 Task: Find connections with filter location Cheraga with filter topic #lawstudentswith filter profile language English with filter current company TopHire.co with filter school Jamnalal Bajaj Institute of Management Studies (JBIMS) with filter industry Residential Building Construction with filter service category Editing with filter keywords title Quality Engineer
Action: Mouse moved to (527, 78)
Screenshot: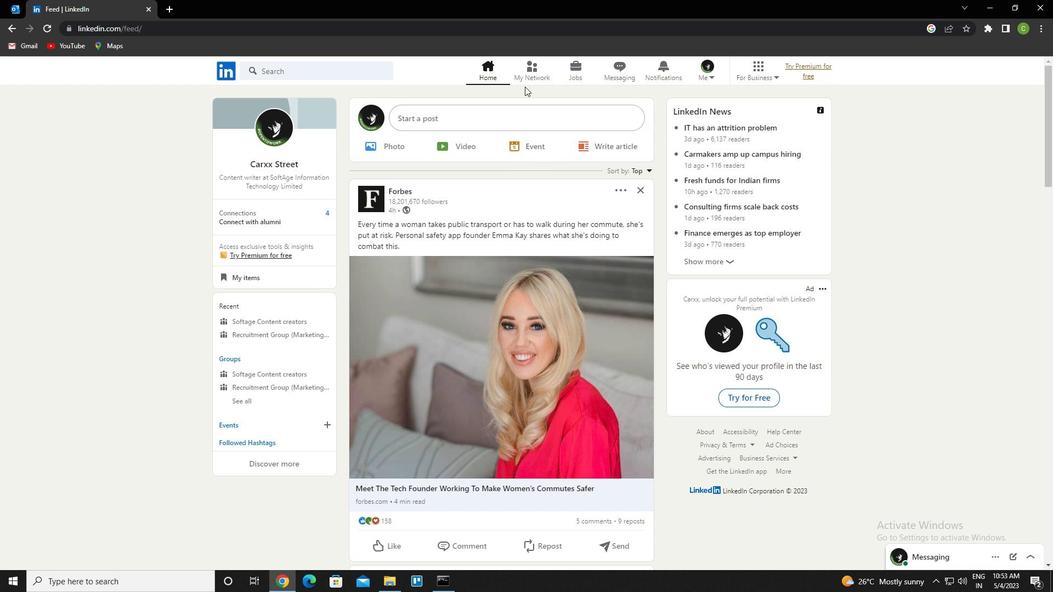 
Action: Mouse pressed left at (527, 78)
Screenshot: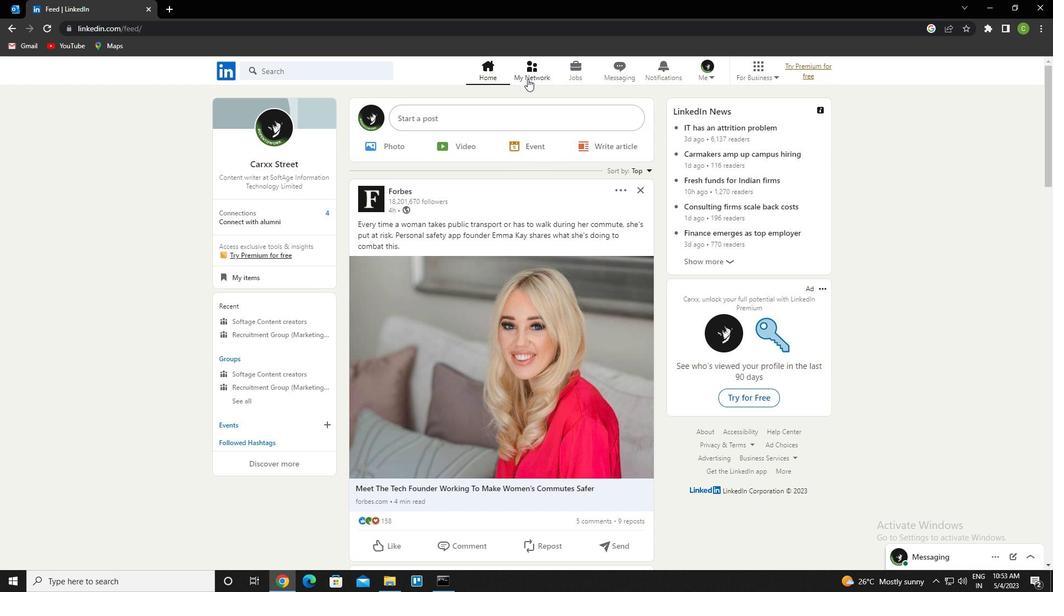 
Action: Mouse moved to (312, 139)
Screenshot: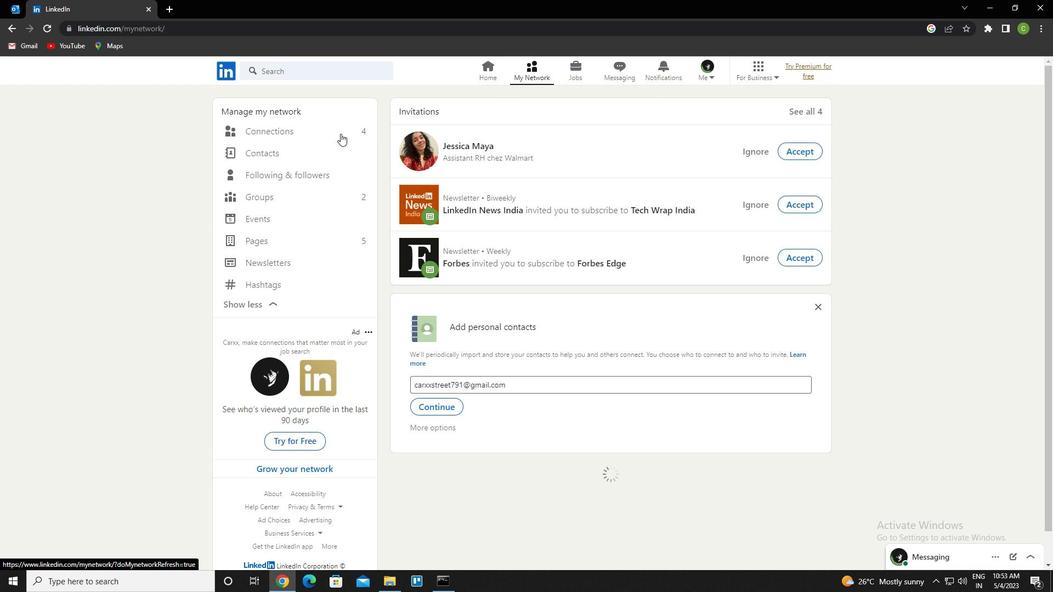 
Action: Mouse pressed left at (312, 139)
Screenshot: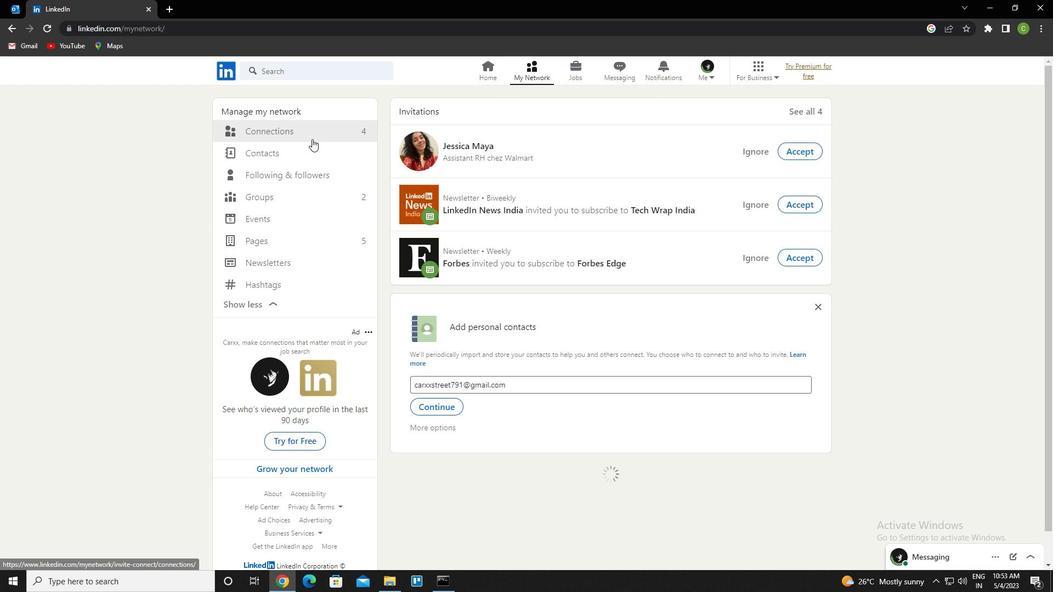 
Action: Mouse pressed left at (312, 139)
Screenshot: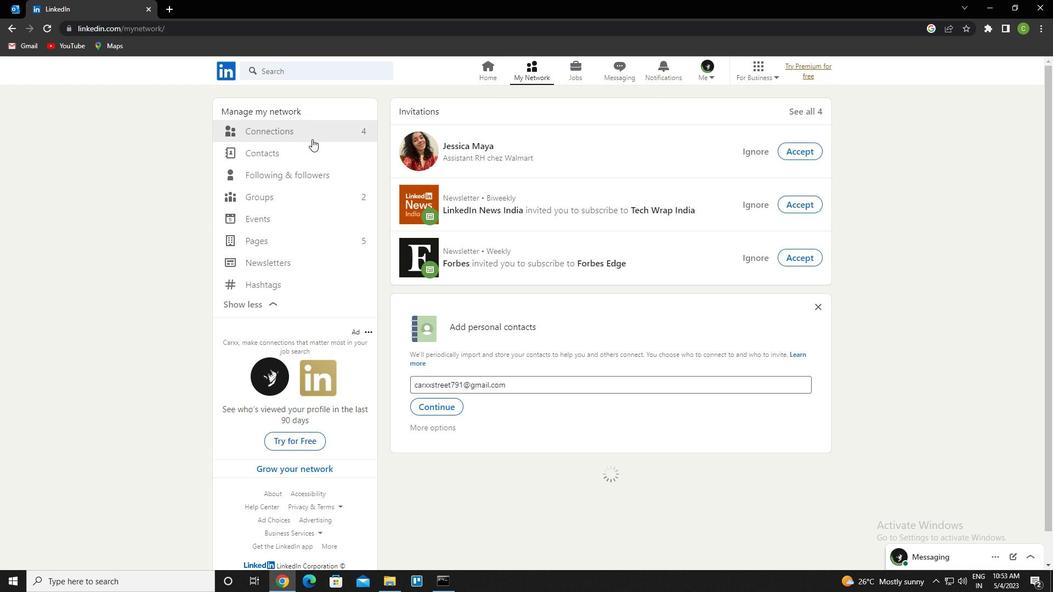 
Action: Mouse moved to (364, 129)
Screenshot: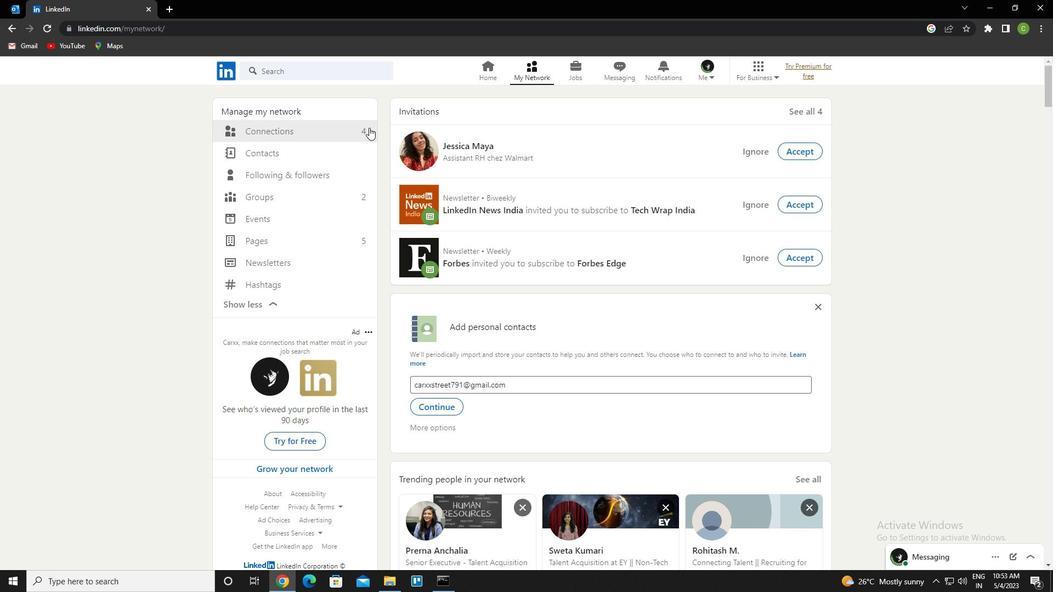 
Action: Mouse pressed left at (364, 129)
Screenshot: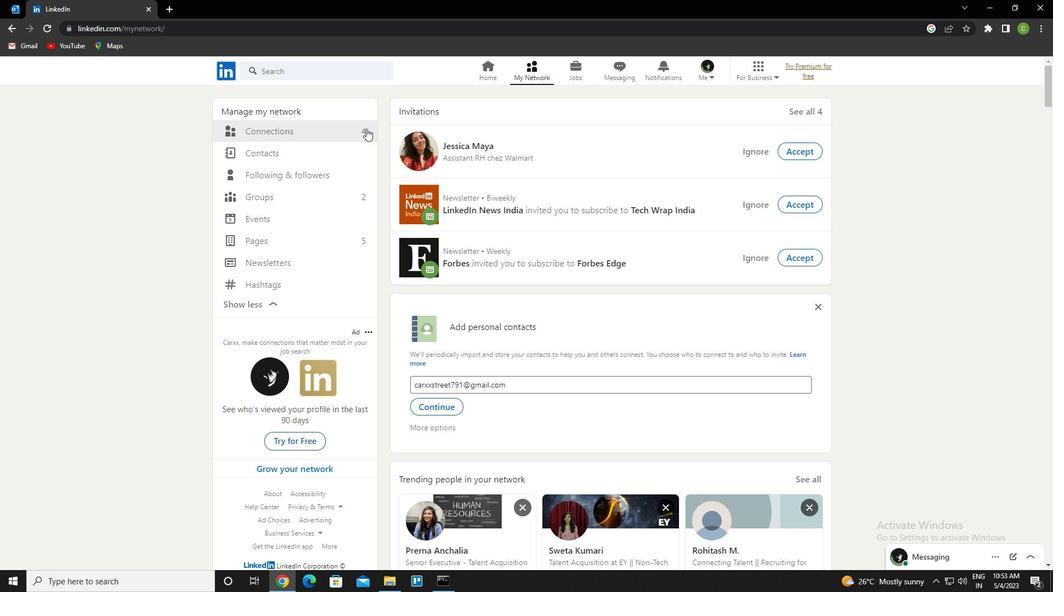 
Action: Mouse moved to (631, 134)
Screenshot: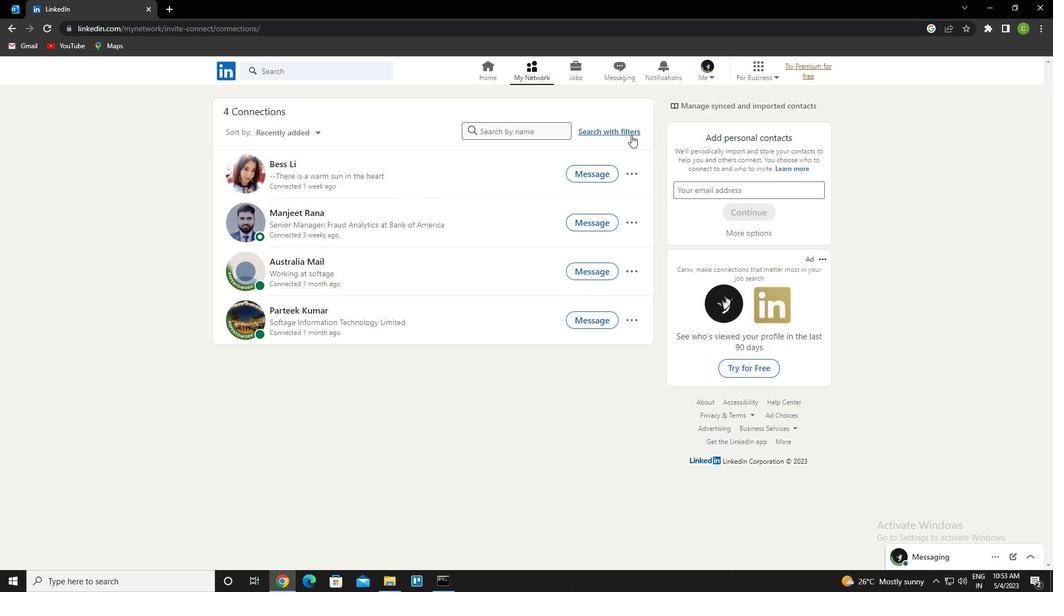 
Action: Mouse pressed left at (631, 134)
Screenshot: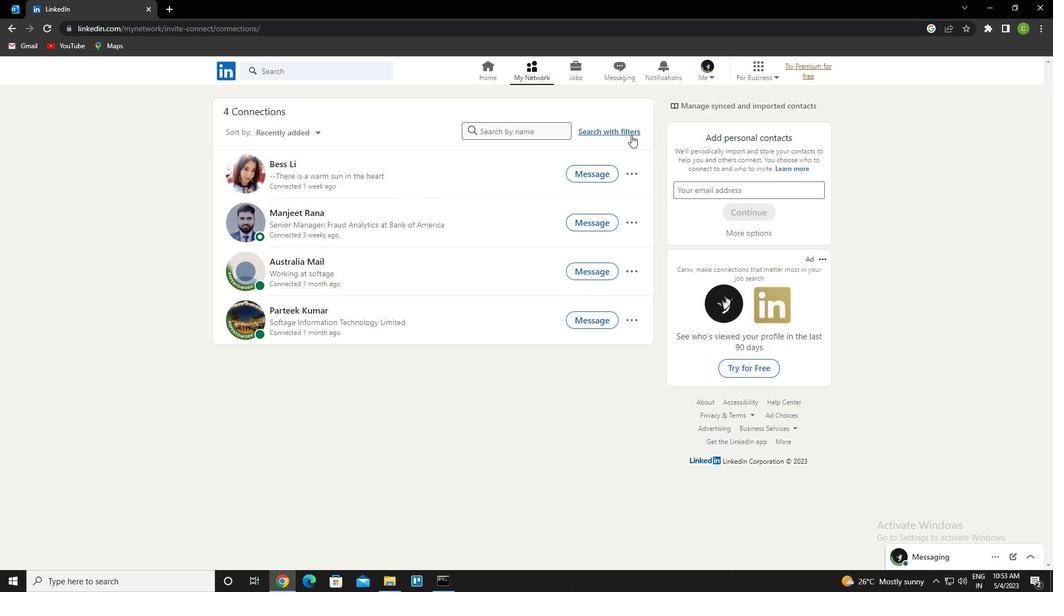 
Action: Mouse moved to (568, 103)
Screenshot: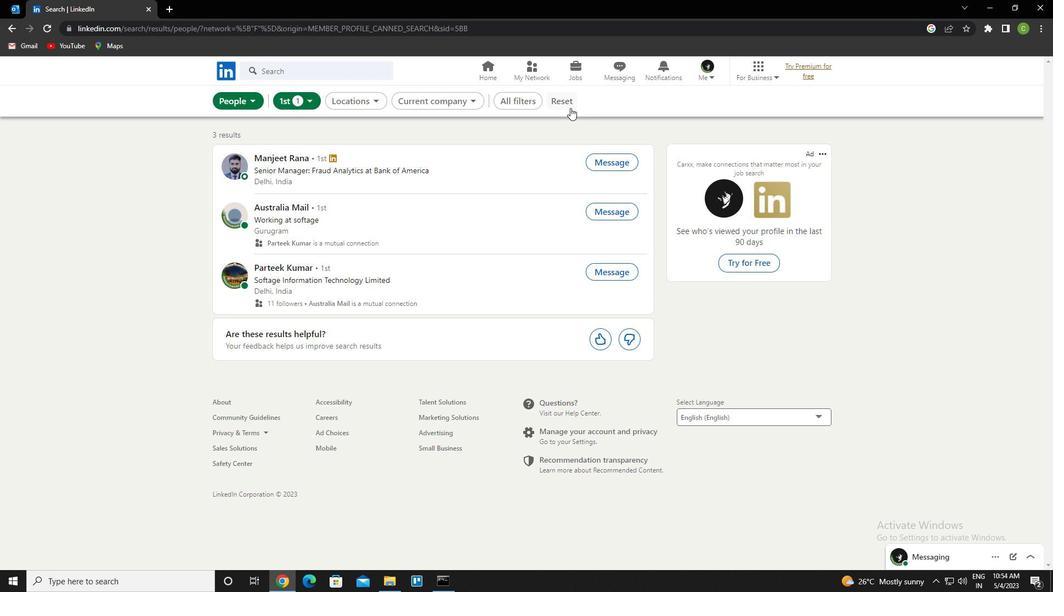 
Action: Mouse pressed left at (568, 103)
Screenshot: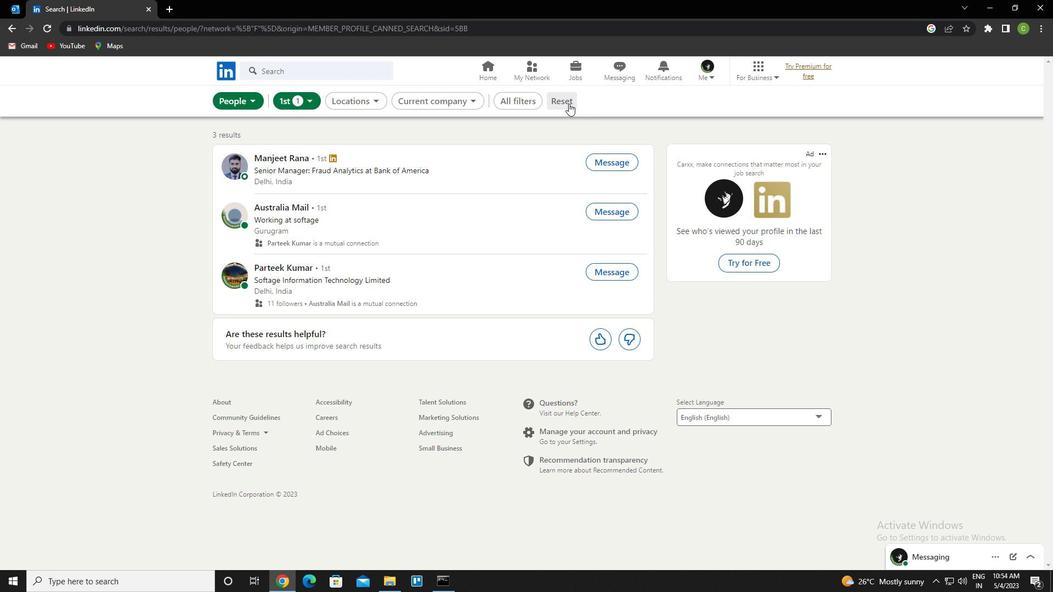 
Action: Mouse moved to (554, 103)
Screenshot: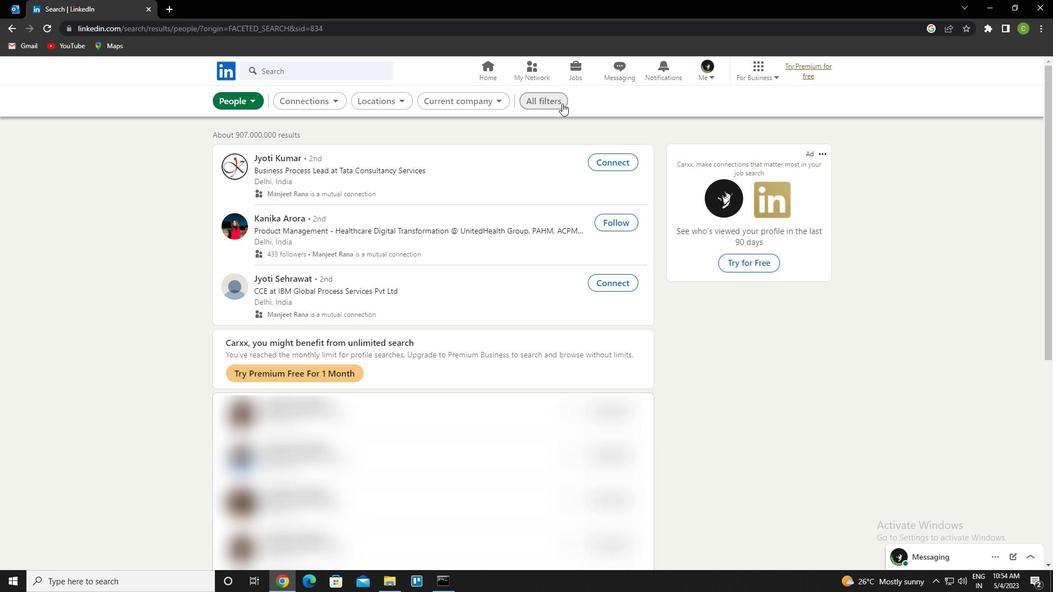 
Action: Mouse pressed left at (554, 103)
Screenshot: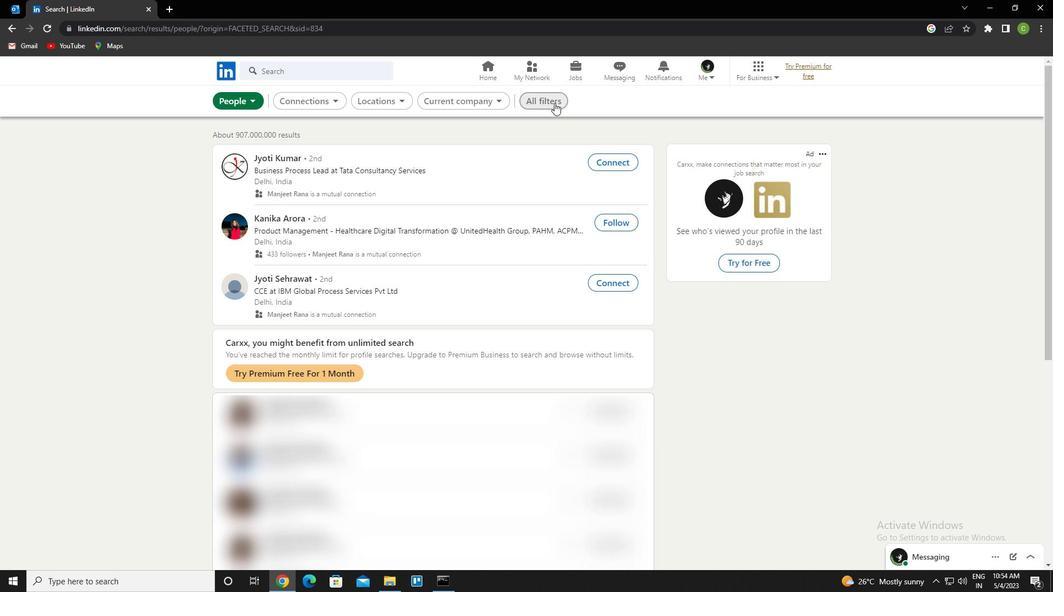 
Action: Mouse moved to (897, 298)
Screenshot: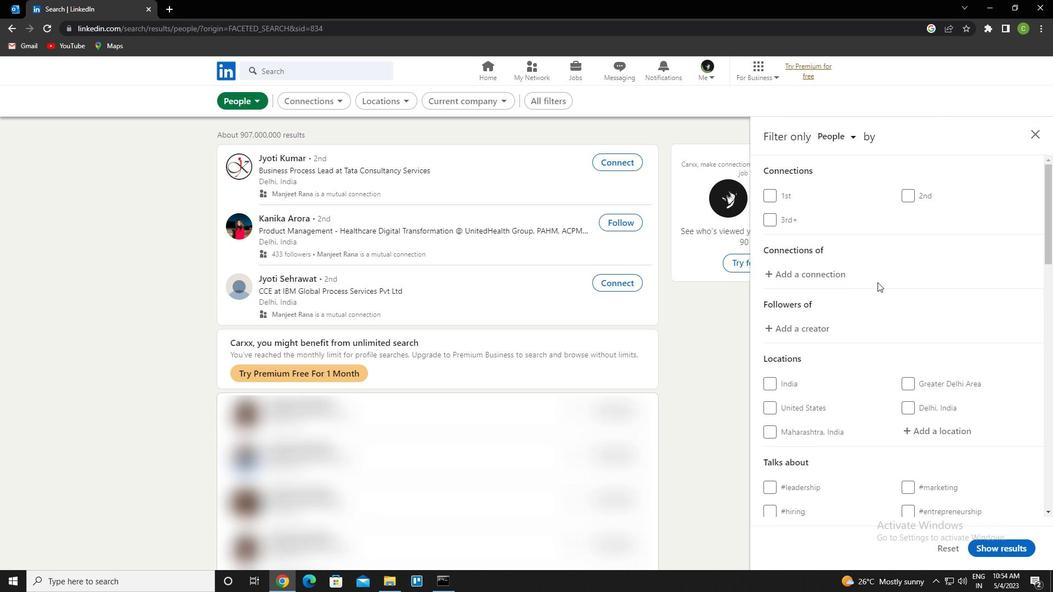 
Action: Mouse scrolled (897, 297) with delta (0, 0)
Screenshot: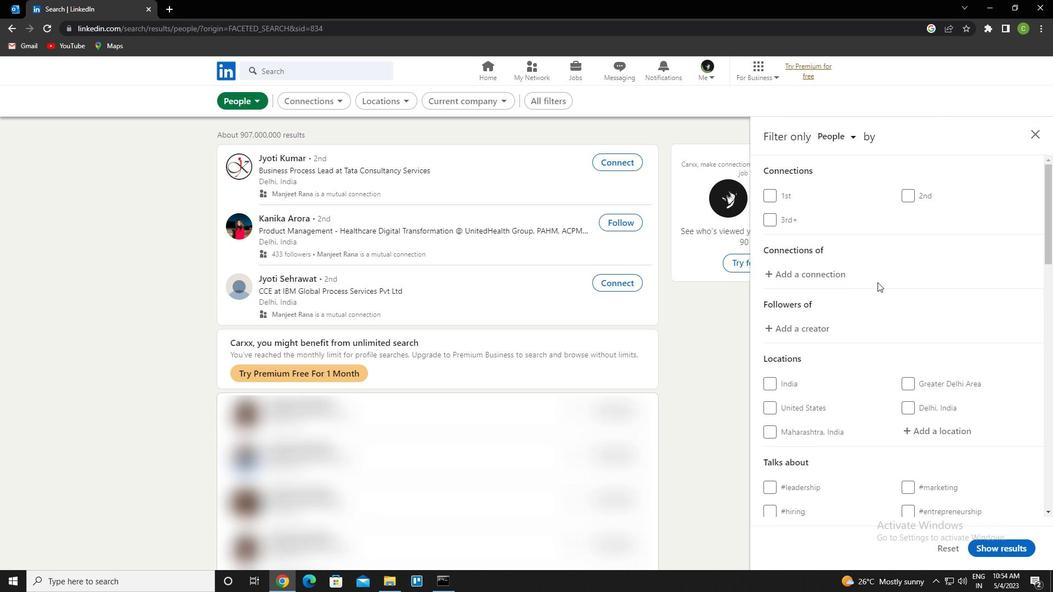 
Action: Mouse moved to (898, 298)
Screenshot: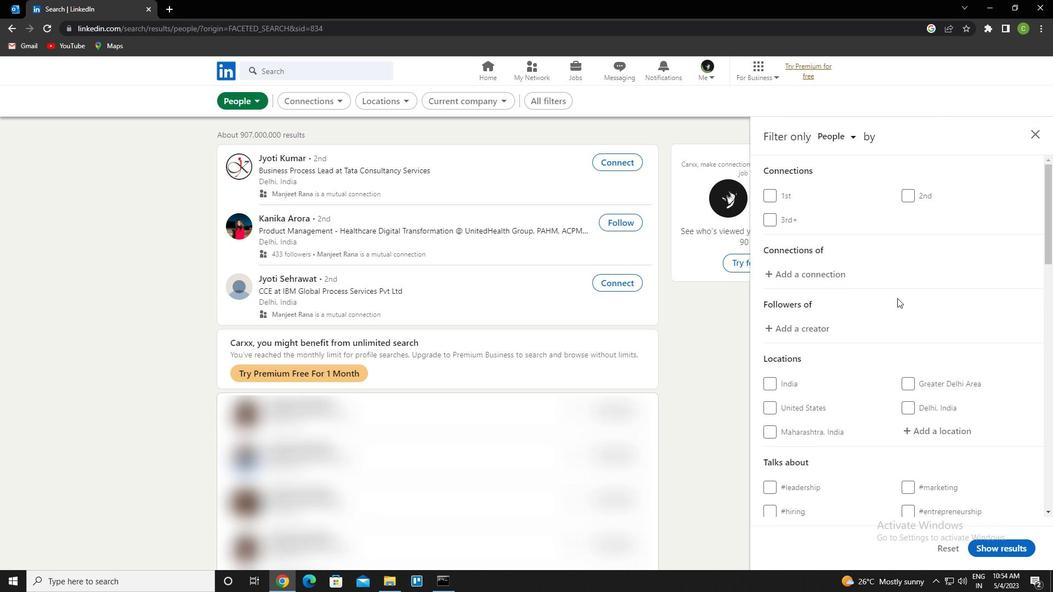 
Action: Mouse scrolled (898, 297) with delta (0, 0)
Screenshot: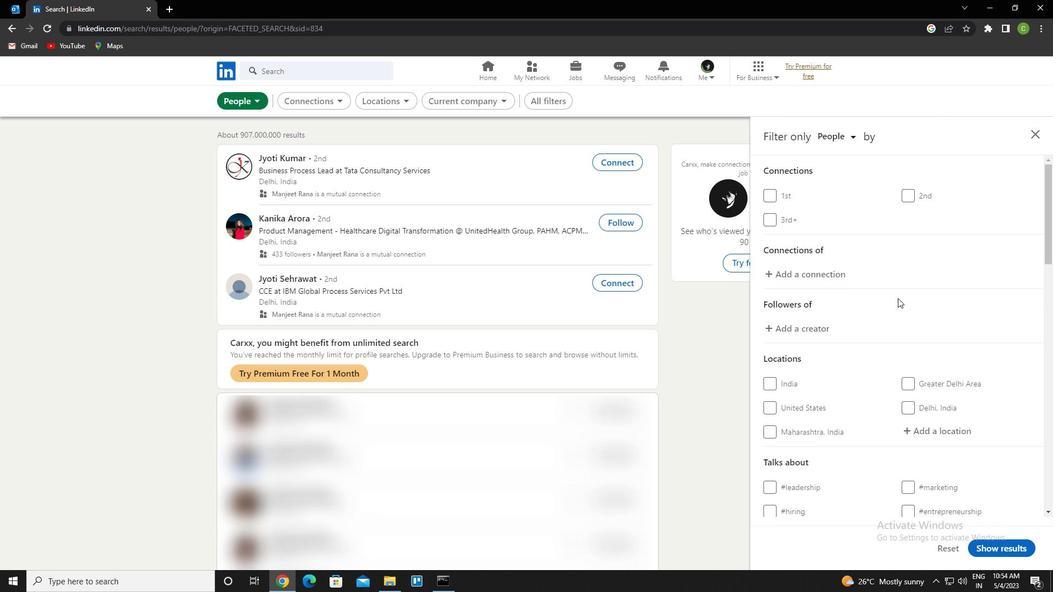 
Action: Mouse moved to (928, 320)
Screenshot: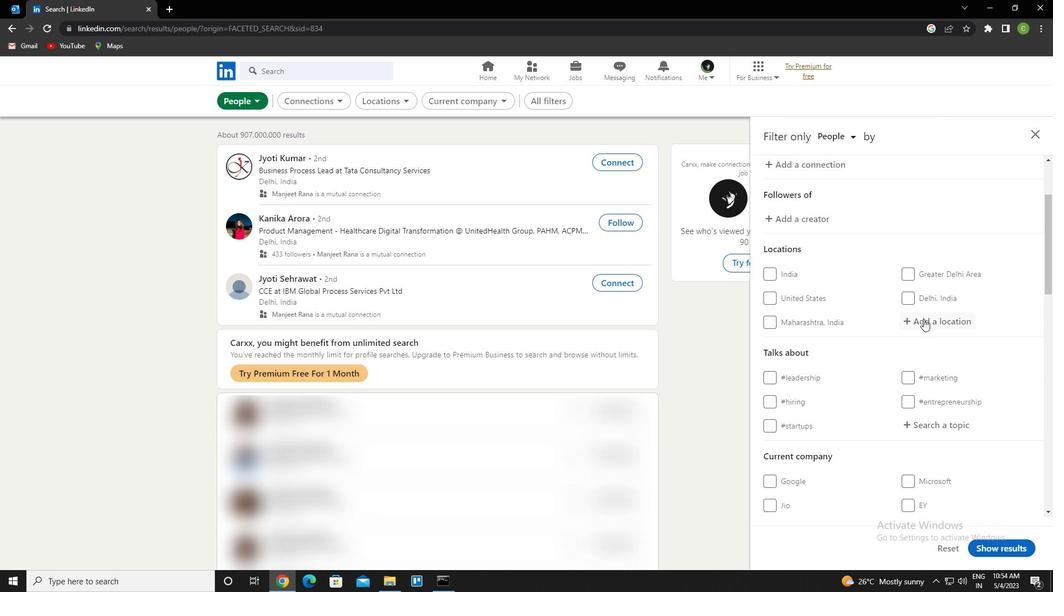 
Action: Mouse pressed left at (928, 320)
Screenshot: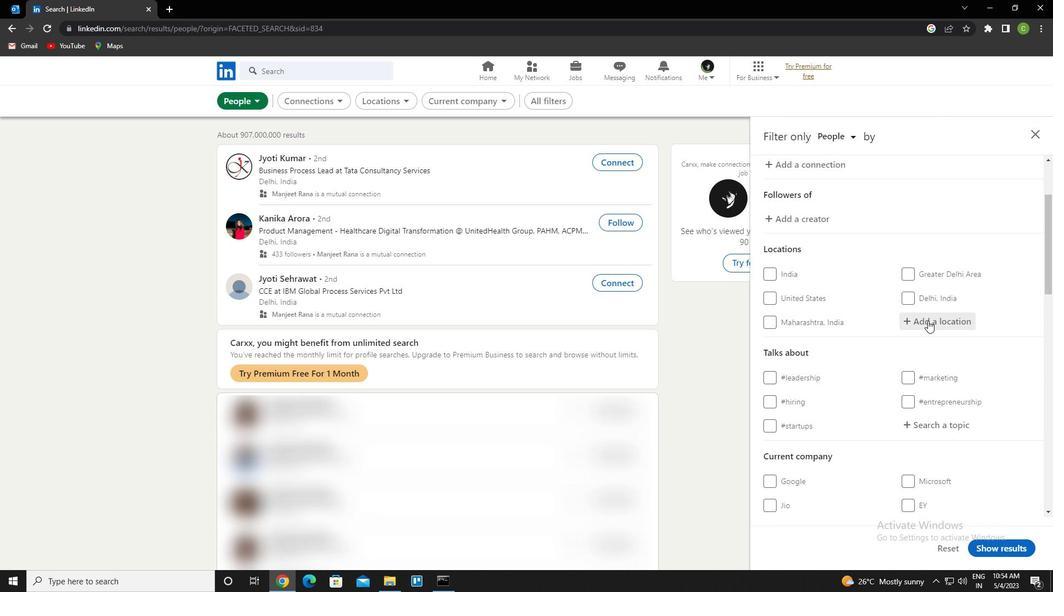 
Action: Mouse moved to (928, 320)
Screenshot: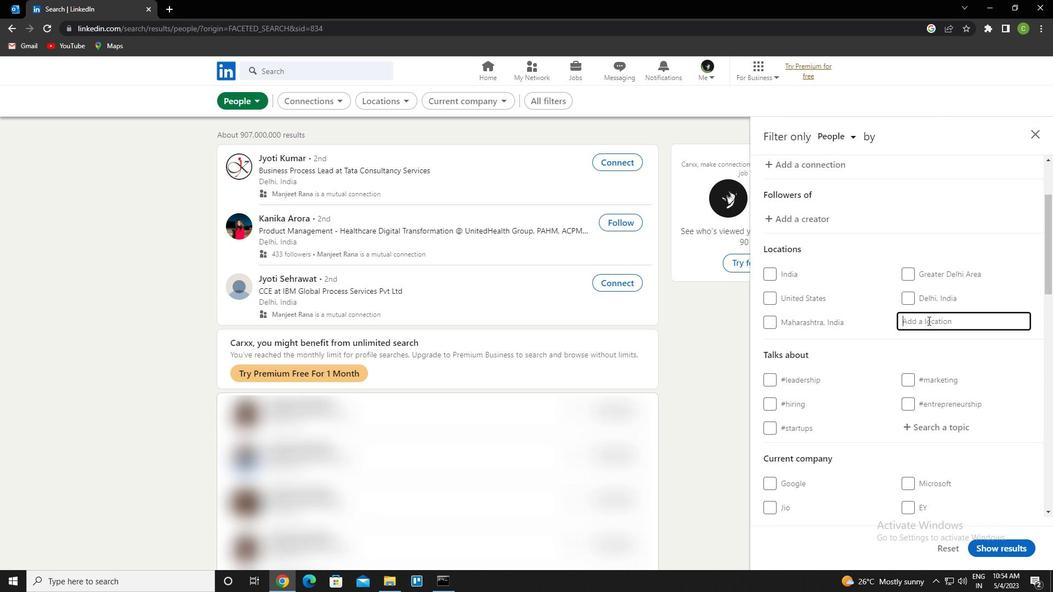 
Action: Key pressed <Key.caps_lock>c<Key.caps_lock>heraga<Key.down><Key.enter>
Screenshot: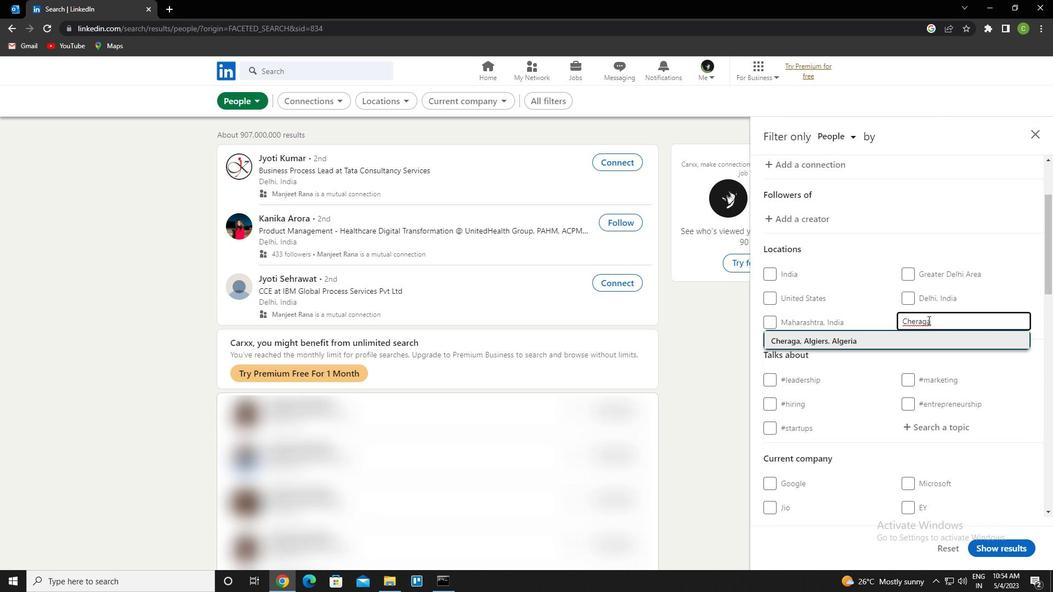 
Action: Mouse scrolled (928, 319) with delta (0, 0)
Screenshot: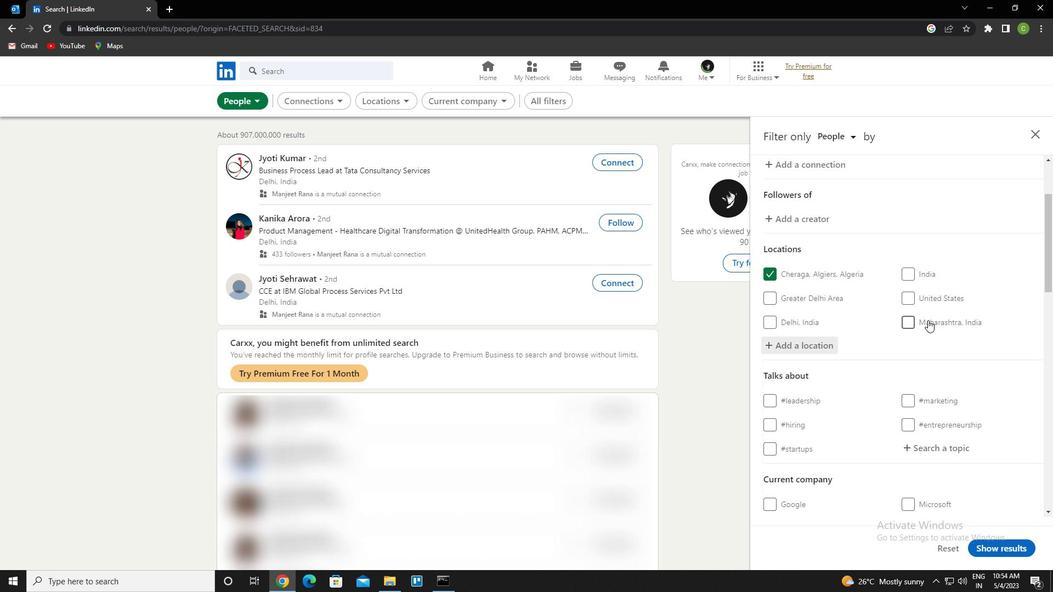 
Action: Mouse moved to (934, 388)
Screenshot: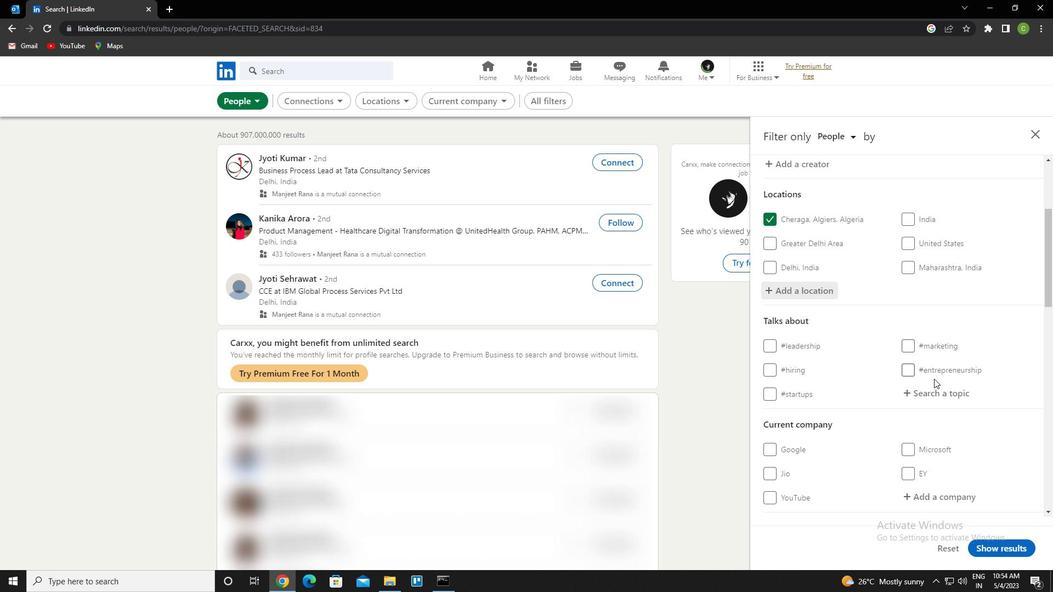 
Action: Mouse pressed left at (934, 388)
Screenshot: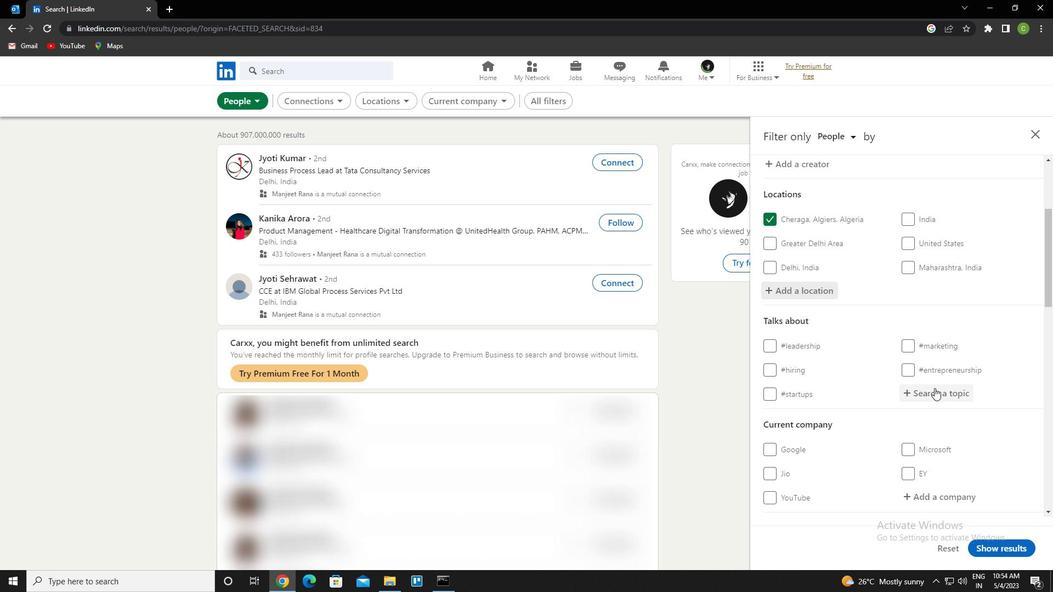 
Action: Key pressed lawstudem<Key.backspace>nts<Key.down><Key.enter>
Screenshot: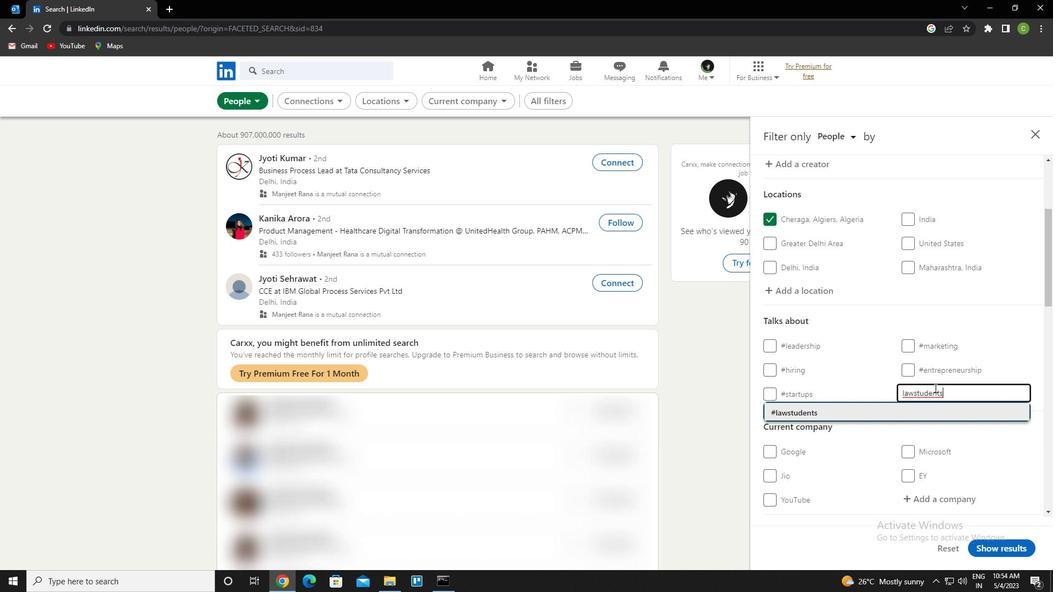 
Action: Mouse scrolled (934, 387) with delta (0, 0)
Screenshot: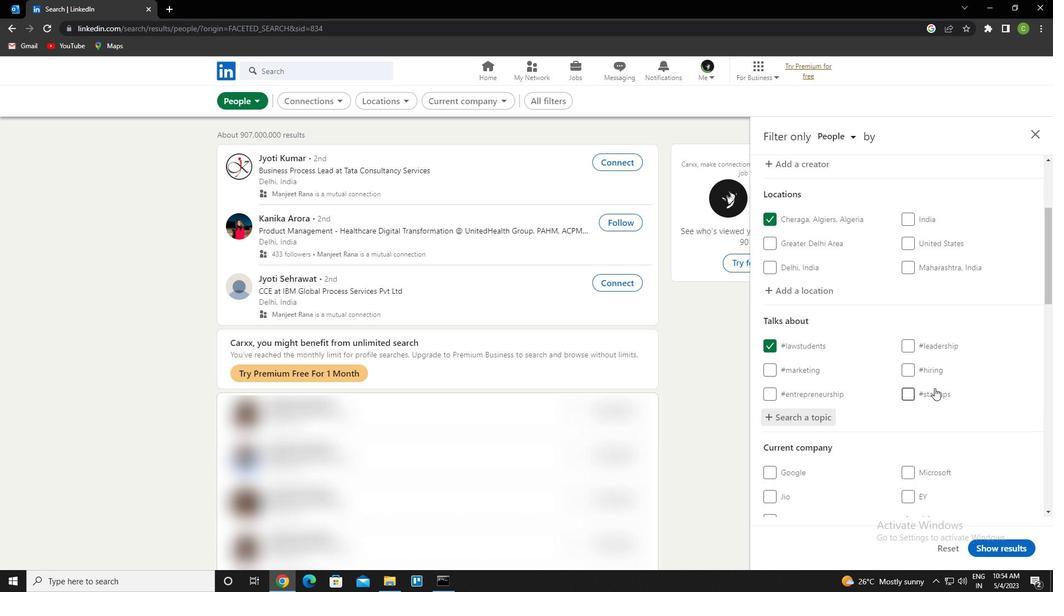 
Action: Mouse scrolled (934, 387) with delta (0, 0)
Screenshot: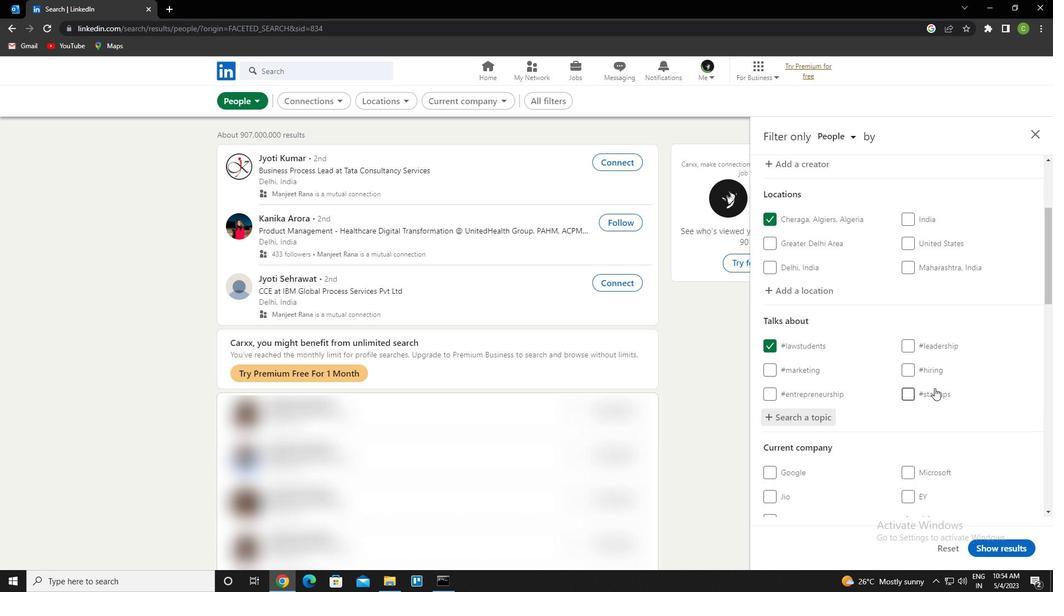 
Action: Mouse scrolled (934, 387) with delta (0, 0)
Screenshot: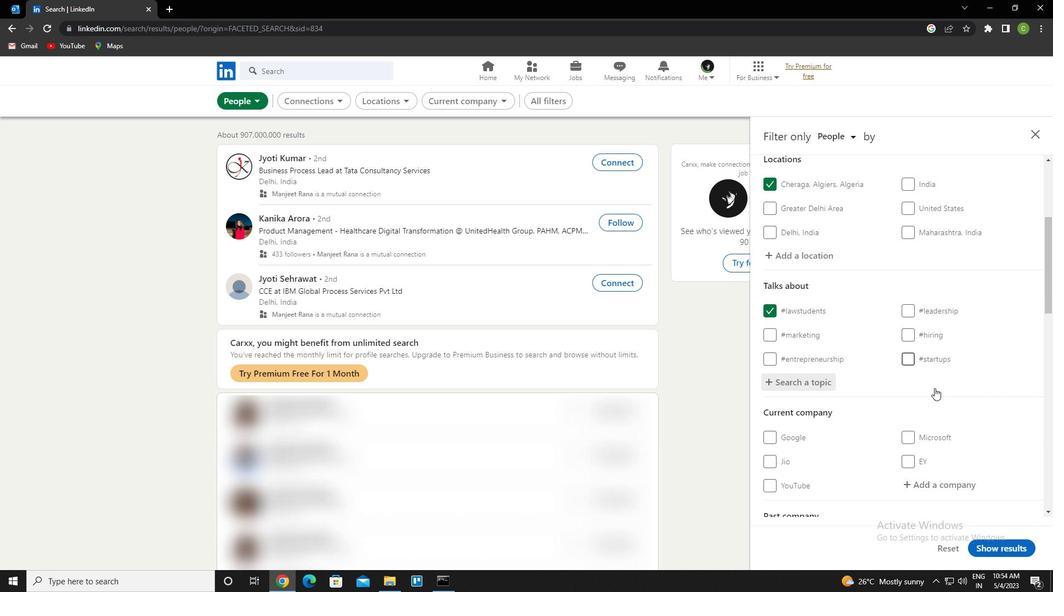 
Action: Mouse scrolled (934, 387) with delta (0, 0)
Screenshot: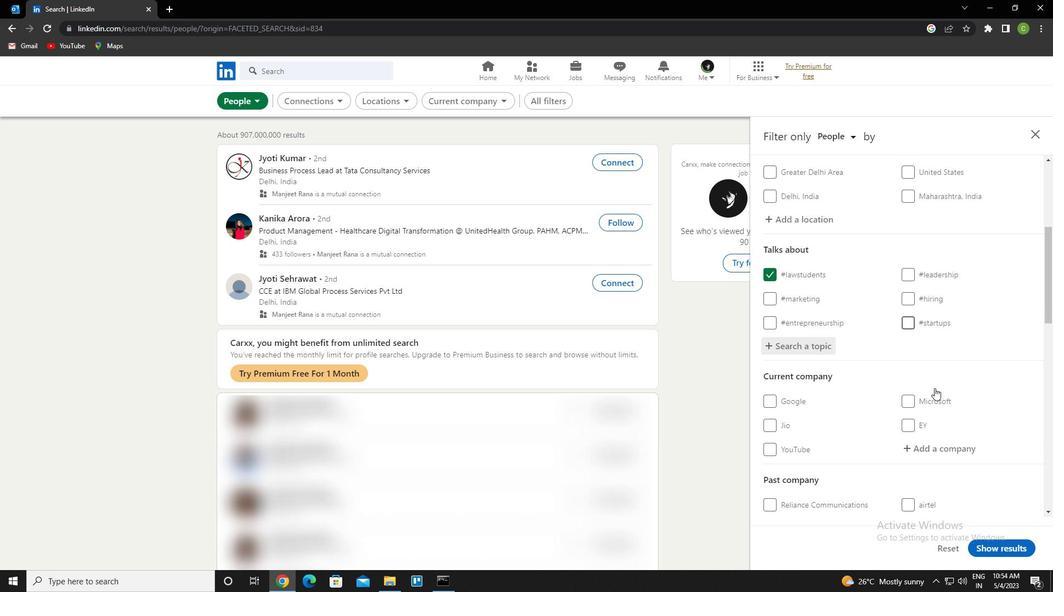 
Action: Mouse moved to (905, 331)
Screenshot: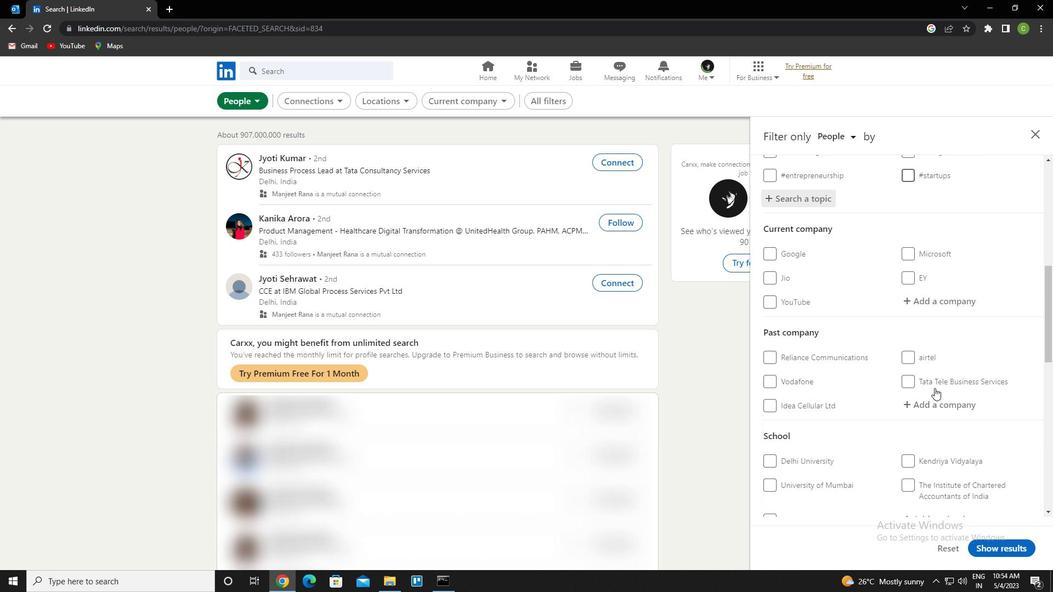 
Action: Mouse scrolled (905, 331) with delta (0, 0)
Screenshot: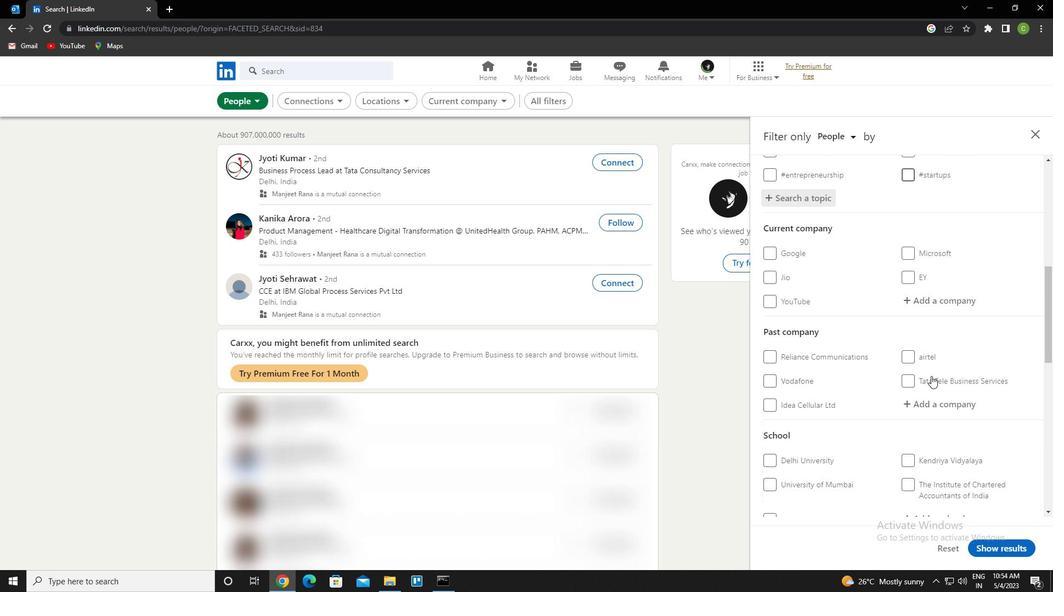 
Action: Mouse scrolled (905, 331) with delta (0, 0)
Screenshot: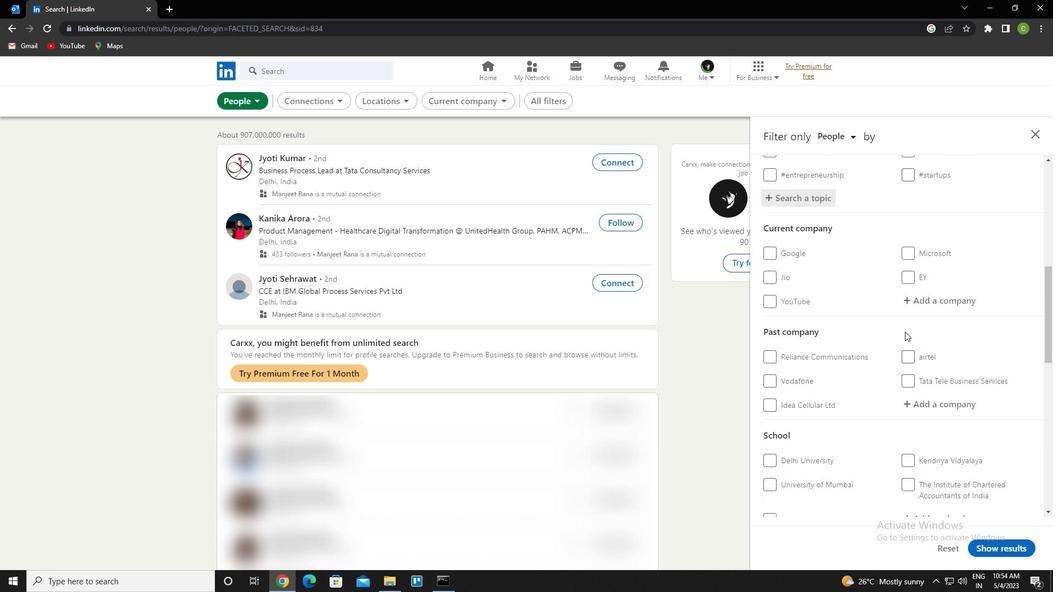 
Action: Mouse scrolled (905, 331) with delta (0, 0)
Screenshot: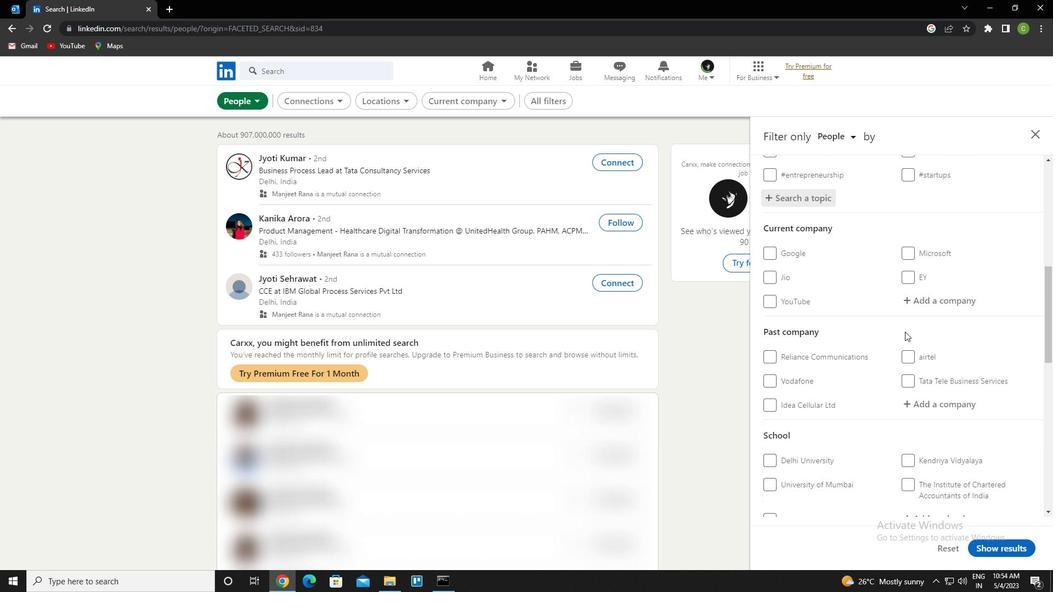 
Action: Mouse scrolled (905, 331) with delta (0, 0)
Screenshot: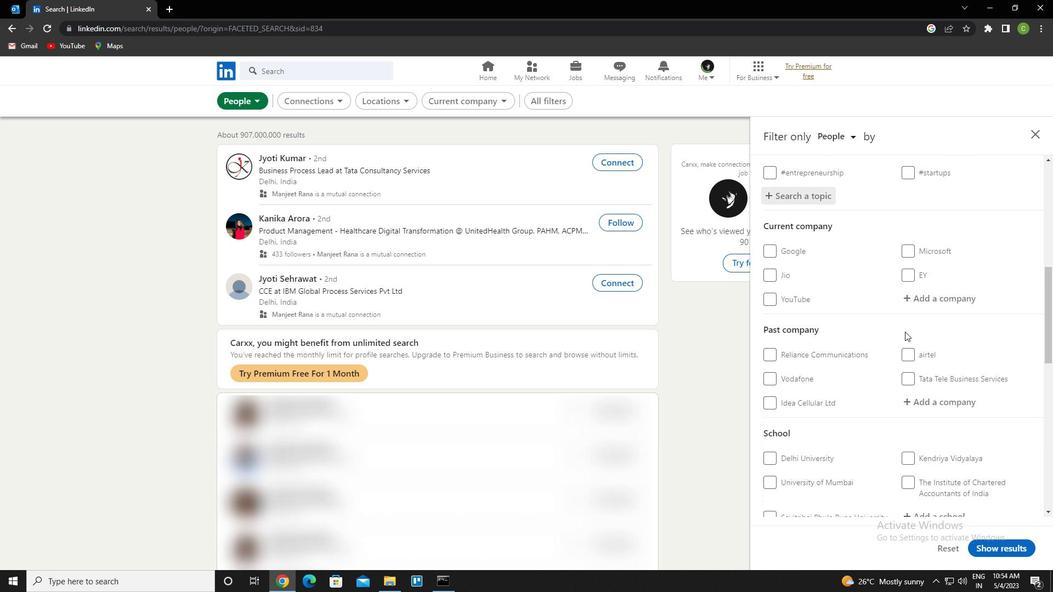
Action: Mouse scrolled (905, 331) with delta (0, 0)
Screenshot: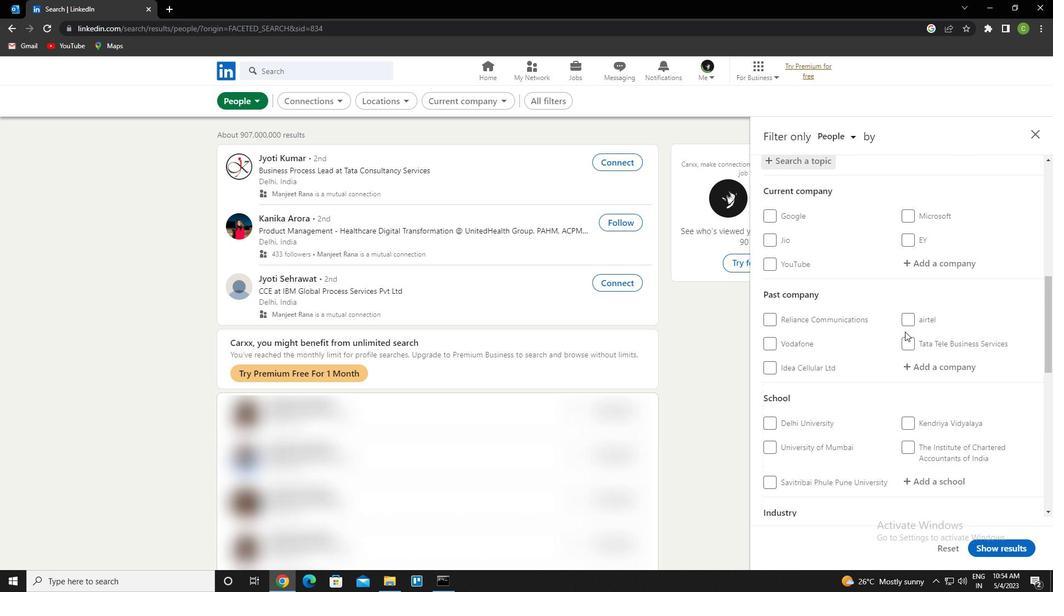 
Action: Mouse scrolled (905, 331) with delta (0, 0)
Screenshot: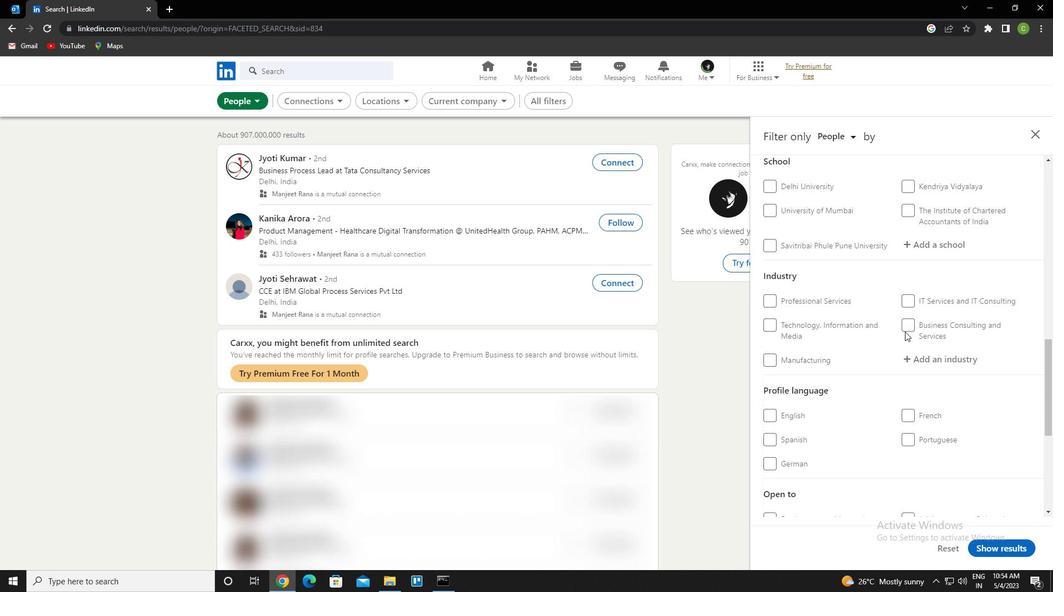 
Action: Mouse moved to (772, 364)
Screenshot: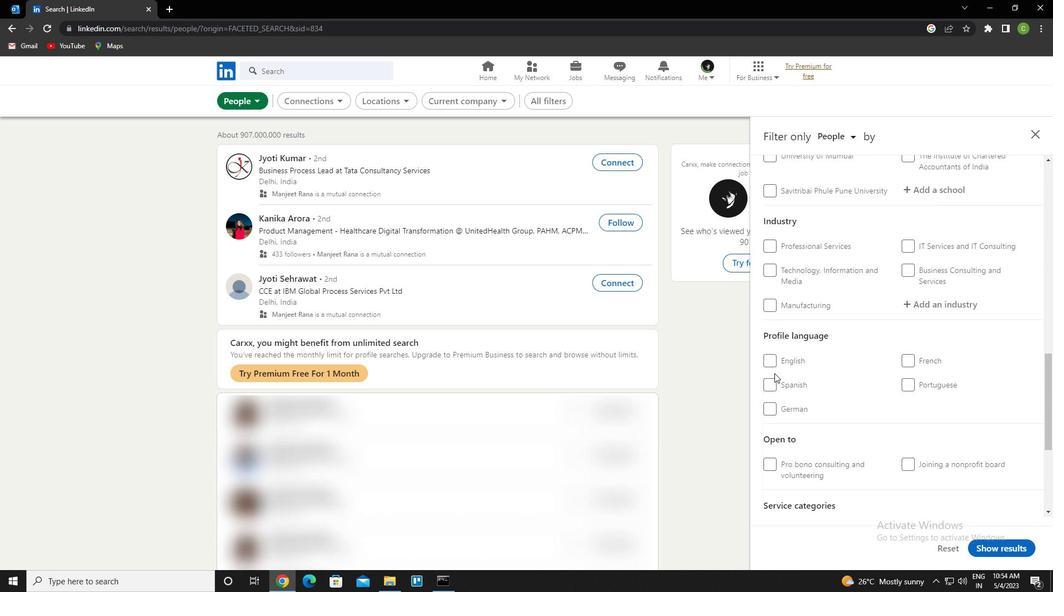 
Action: Mouse pressed left at (772, 364)
Screenshot: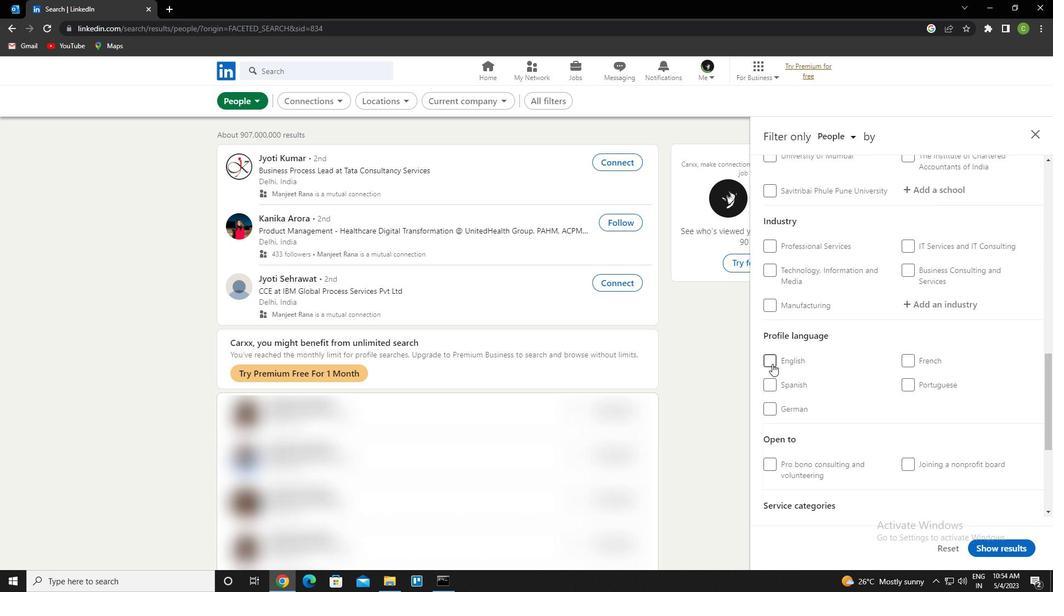 
Action: Mouse moved to (883, 381)
Screenshot: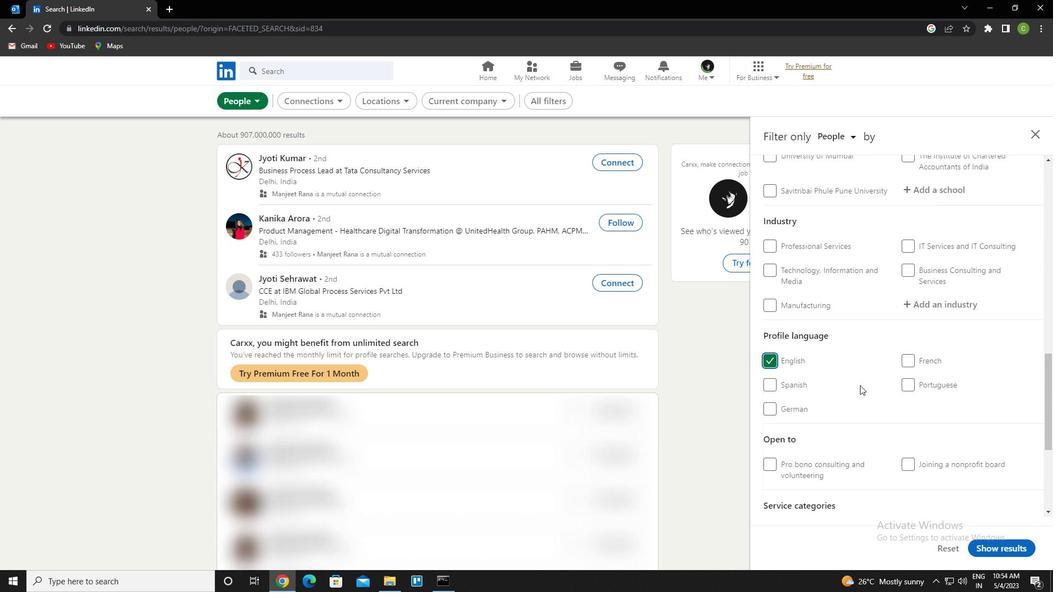 
Action: Mouse scrolled (883, 382) with delta (0, 0)
Screenshot: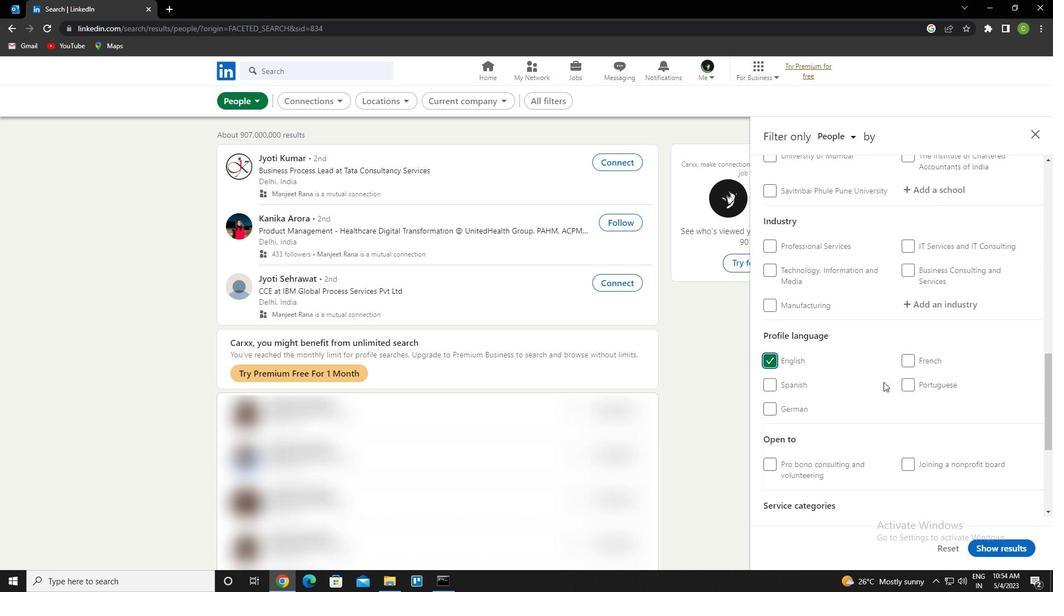 
Action: Mouse scrolled (883, 382) with delta (0, 0)
Screenshot: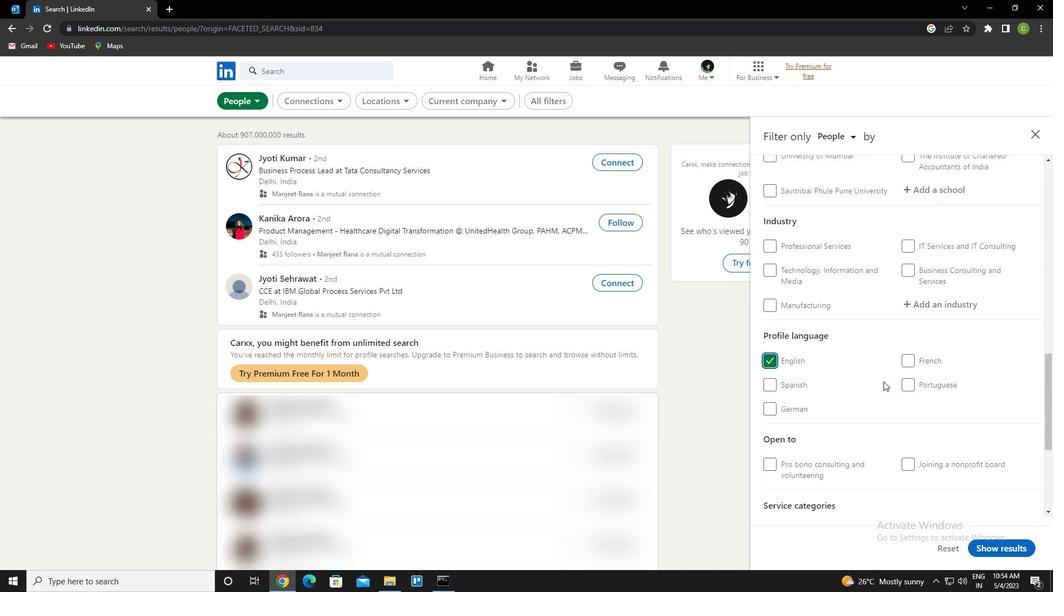 
Action: Mouse scrolled (883, 382) with delta (0, 0)
Screenshot: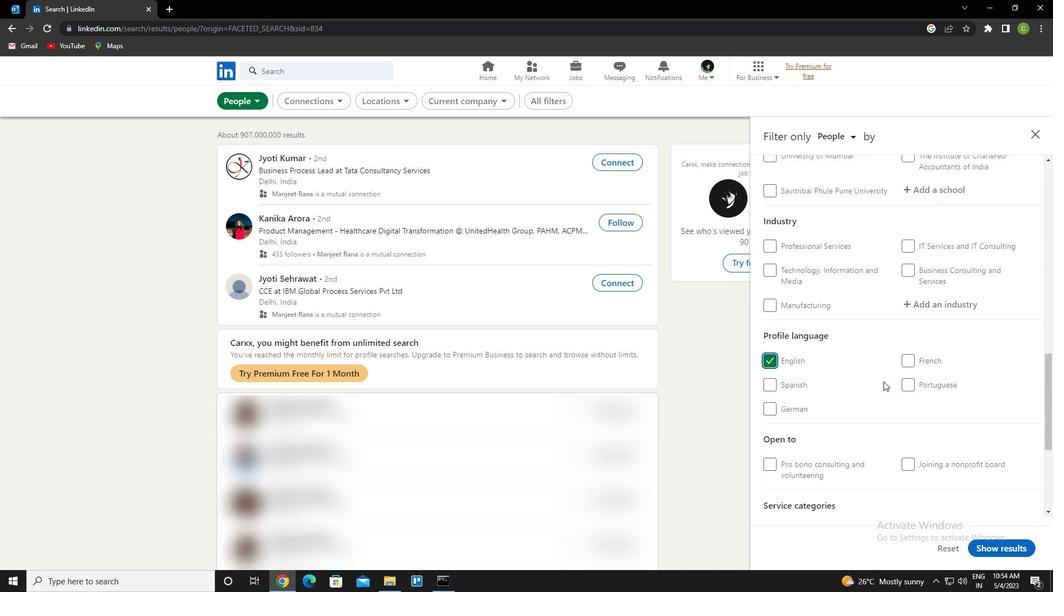 
Action: Mouse scrolled (883, 382) with delta (0, 0)
Screenshot: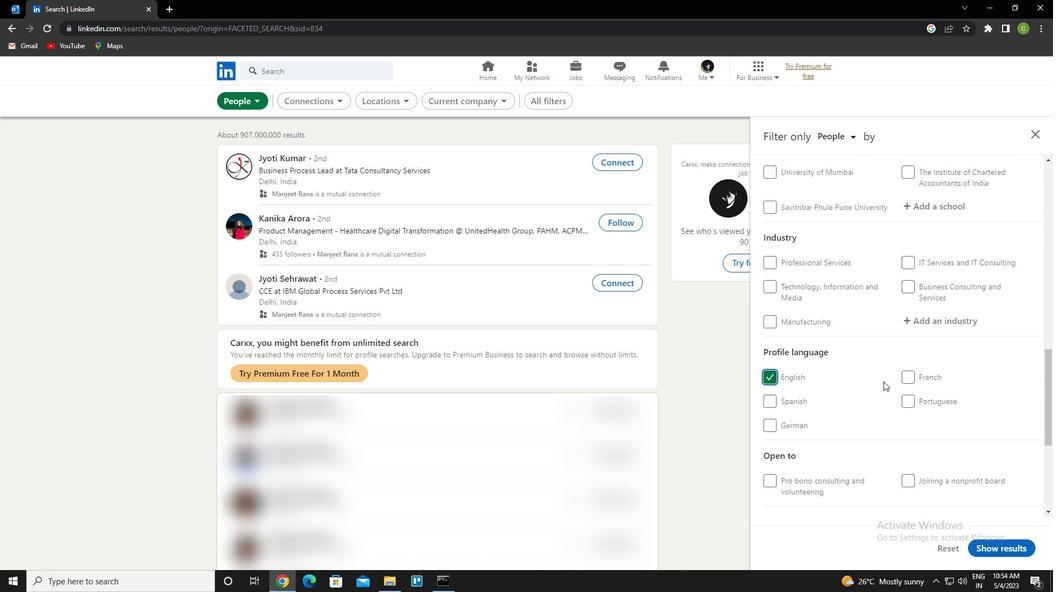 
Action: Mouse moved to (884, 381)
Screenshot: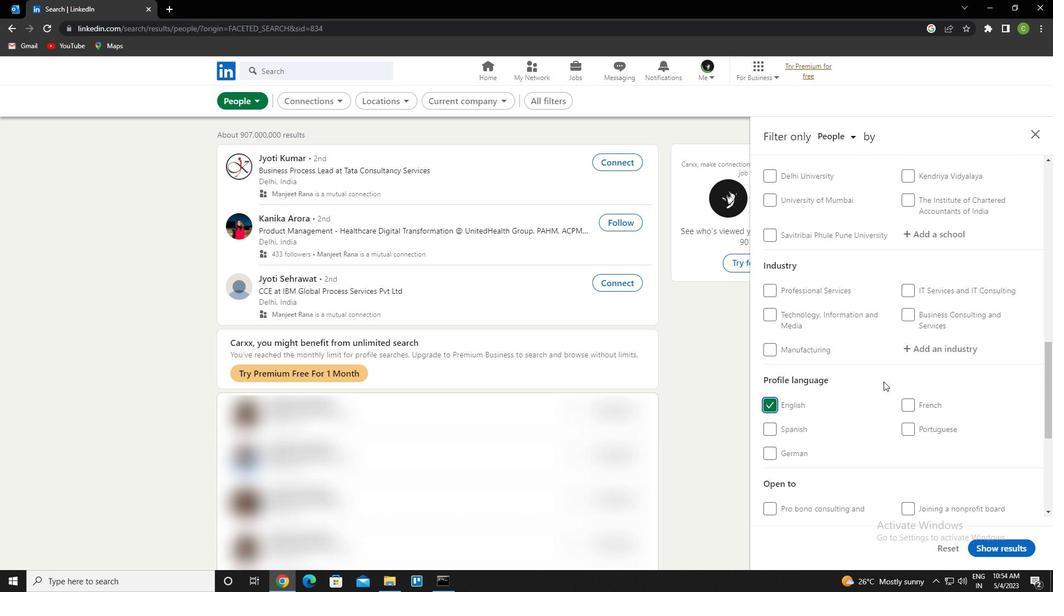 
Action: Mouse scrolled (884, 381) with delta (0, 0)
Screenshot: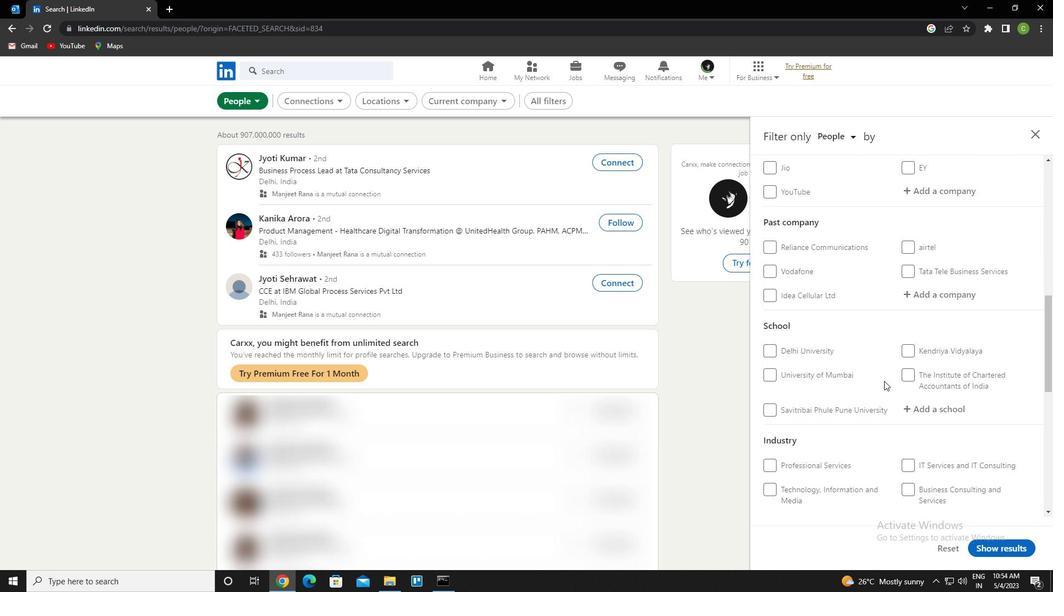 
Action: Mouse scrolled (884, 381) with delta (0, 0)
Screenshot: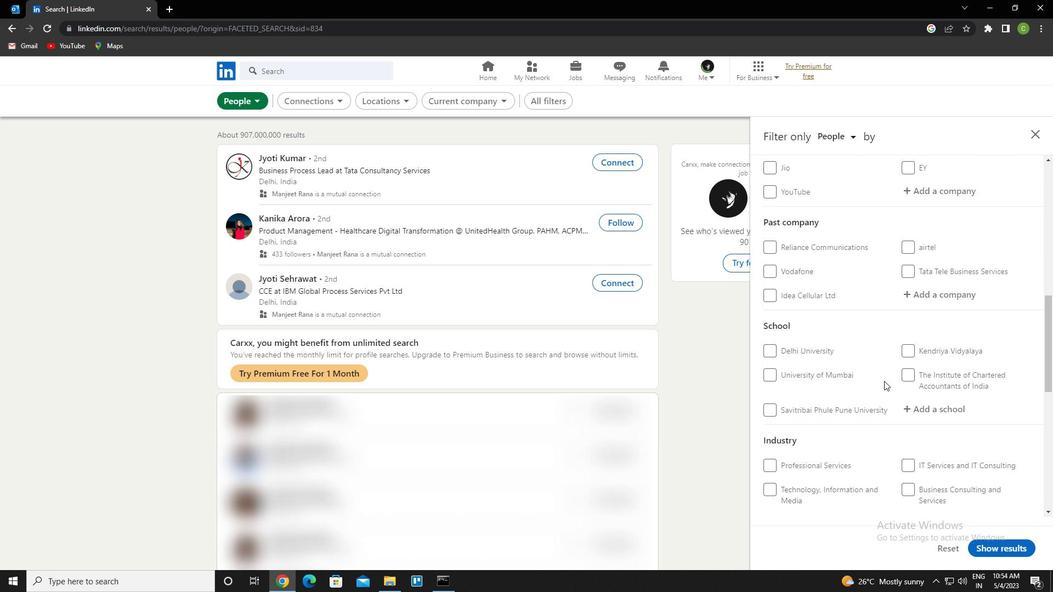 
Action: Mouse moved to (936, 304)
Screenshot: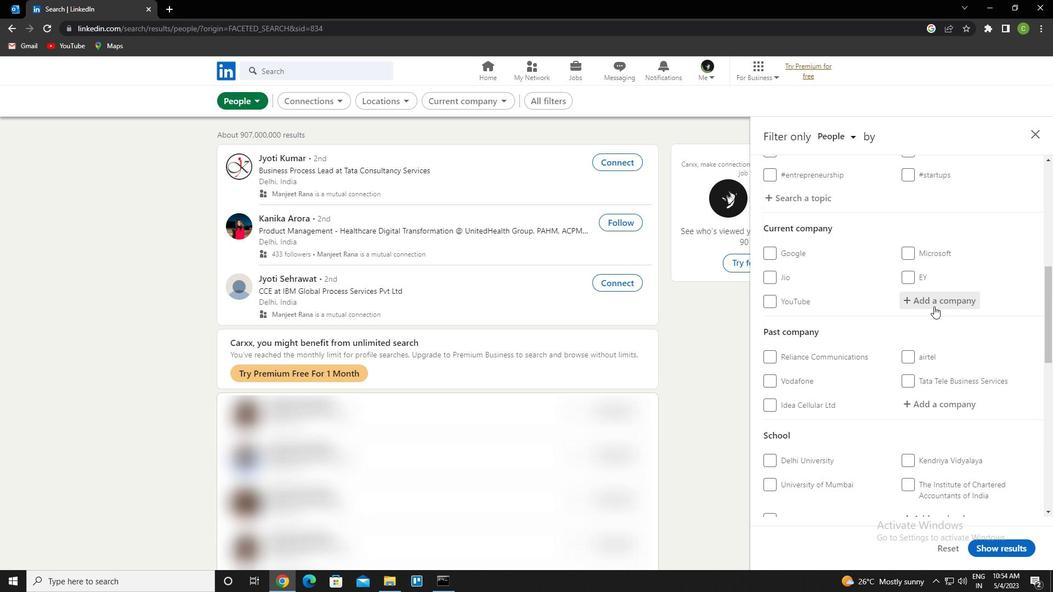 
Action: Mouse pressed left at (936, 304)
Screenshot: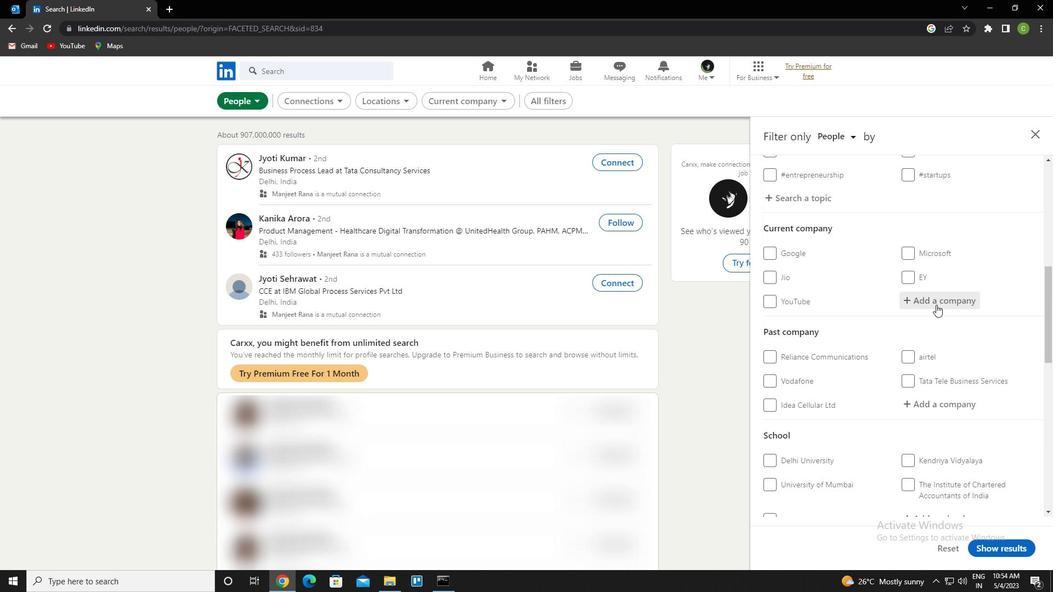 
Action: Key pressed <Key.caps_lock>t<Key.caps_lock>ophire.co<Key.down><Key.enter>
Screenshot: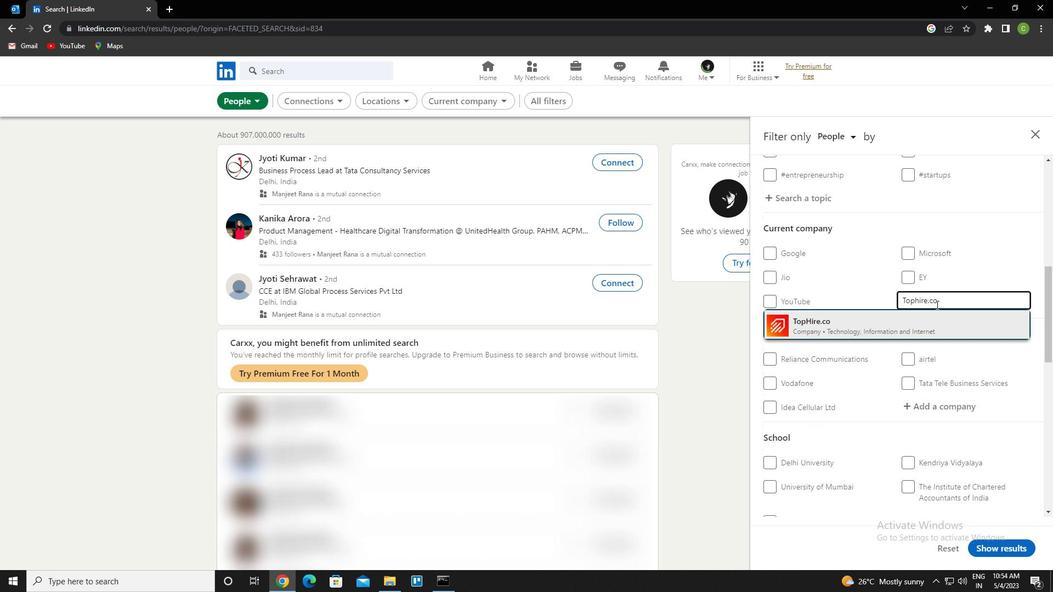 
Action: Mouse moved to (988, 295)
Screenshot: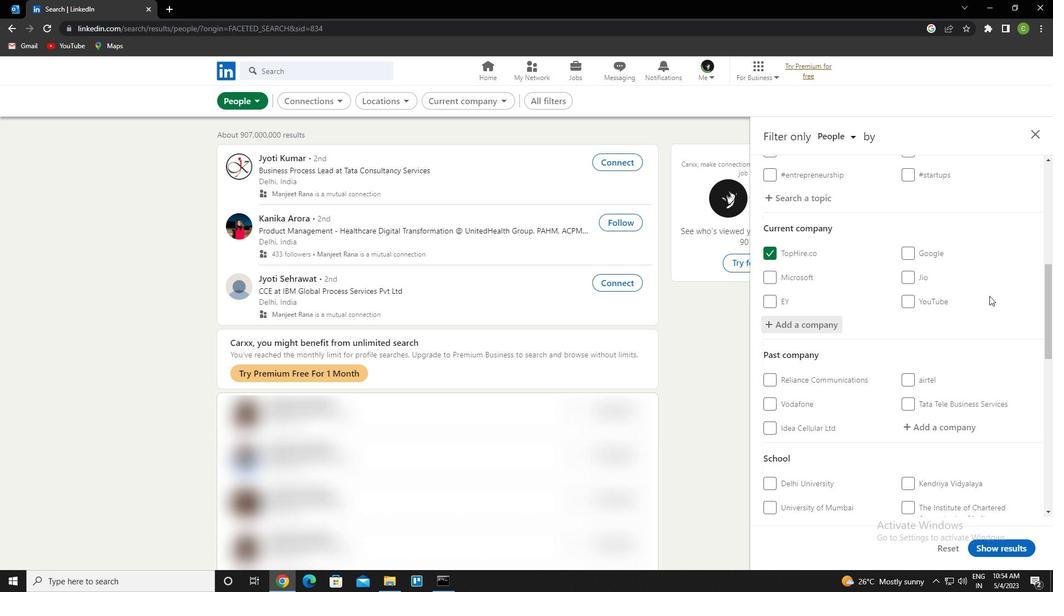 
Action: Mouse scrolled (988, 294) with delta (0, 0)
Screenshot: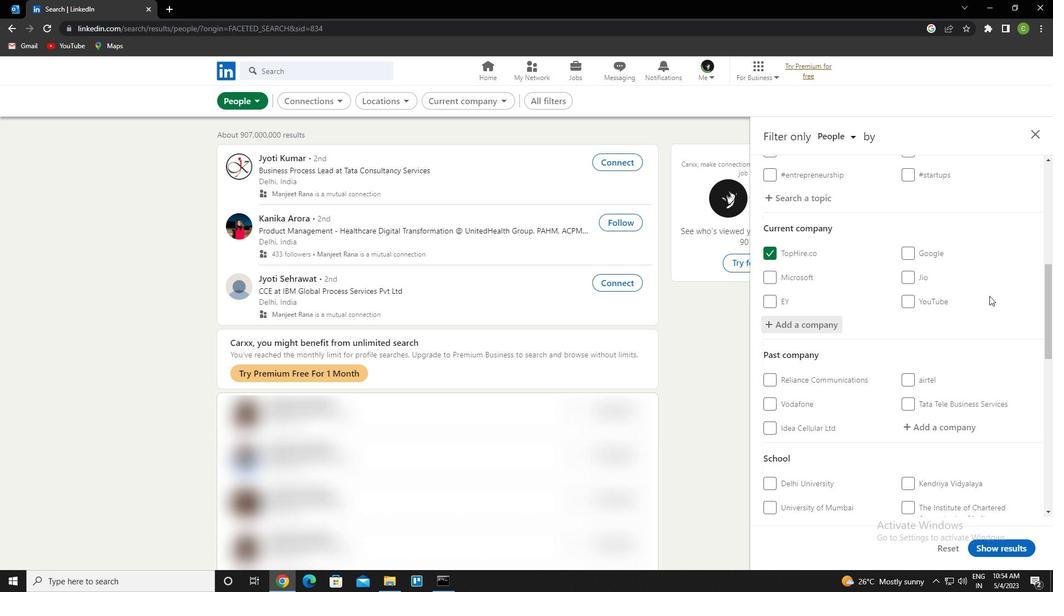 
Action: Mouse moved to (987, 295)
Screenshot: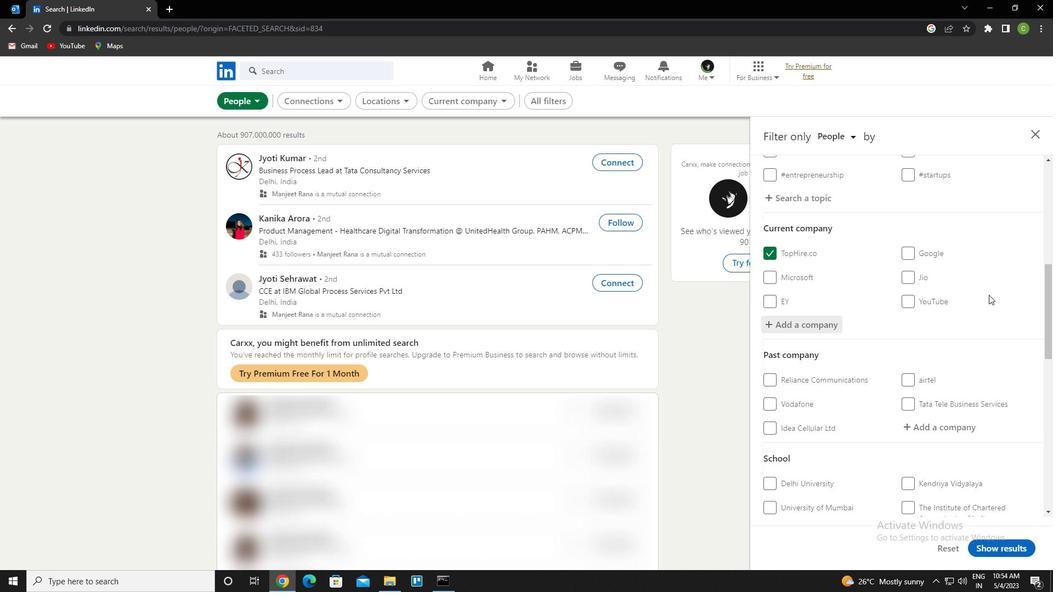 
Action: Mouse scrolled (987, 294) with delta (0, 0)
Screenshot: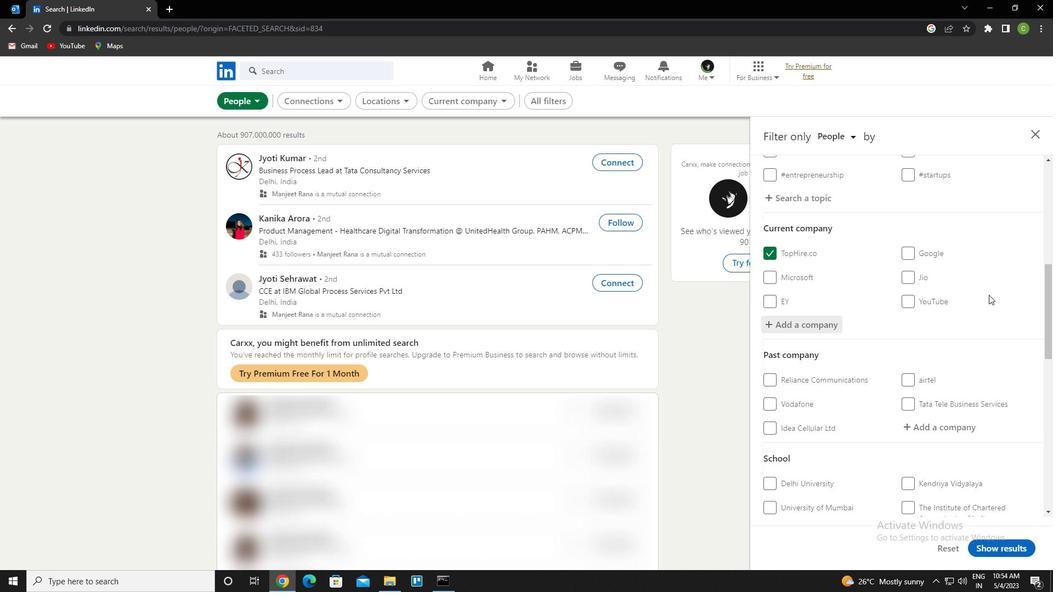 
Action: Mouse moved to (986, 294)
Screenshot: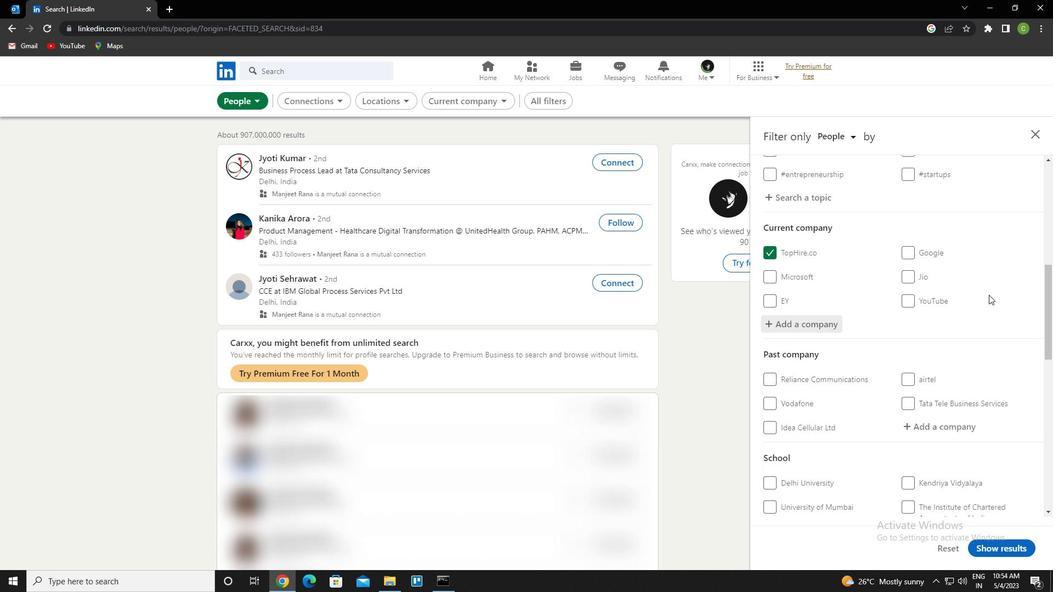 
Action: Mouse scrolled (986, 294) with delta (0, 0)
Screenshot: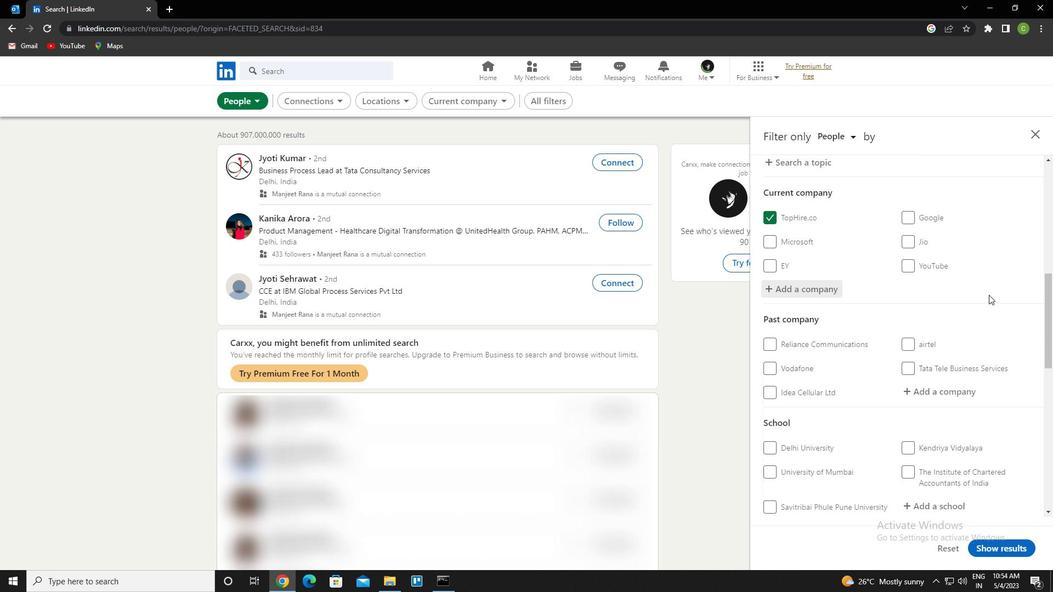 
Action: Mouse scrolled (986, 294) with delta (0, 0)
Screenshot: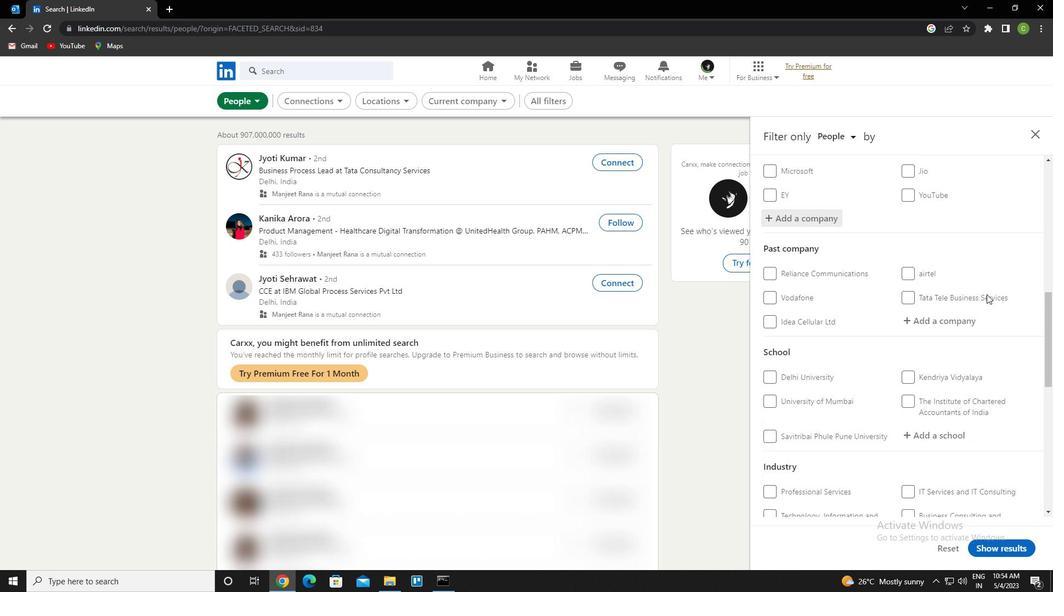 
Action: Mouse moved to (938, 326)
Screenshot: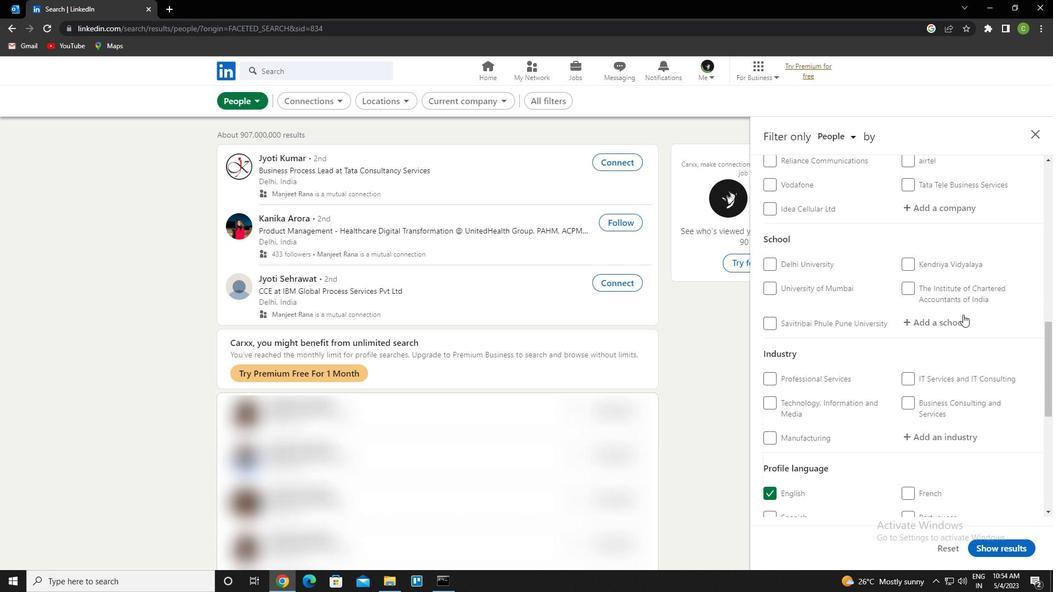 
Action: Mouse pressed left at (938, 326)
Screenshot: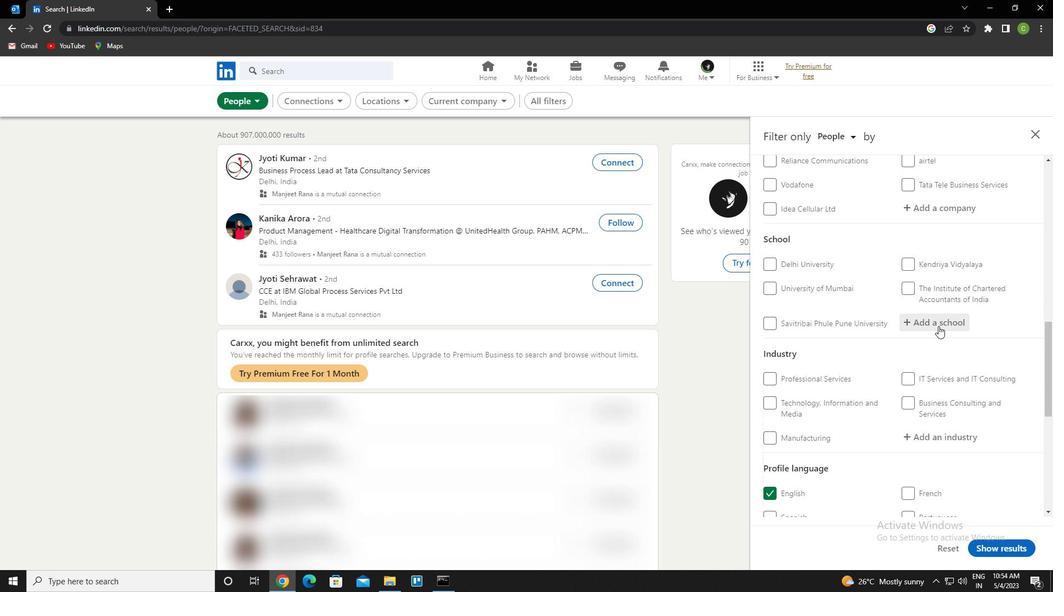 
Action: Key pressed <Key.caps_lock>j<Key.caps_lock>amnalal<Key.space><Key.caps_lock>b<Key.caps_lock>ajaj<Key.space><Key.caps_lock>i<Key.caps_lock>nstitute<Key.space>of<Key.space><Key.caps_lock>m<Key.caps_lock>anagement<Key.space>studied<Key.backspace>s<Key.down><Key.down><Key.enter>
Screenshot: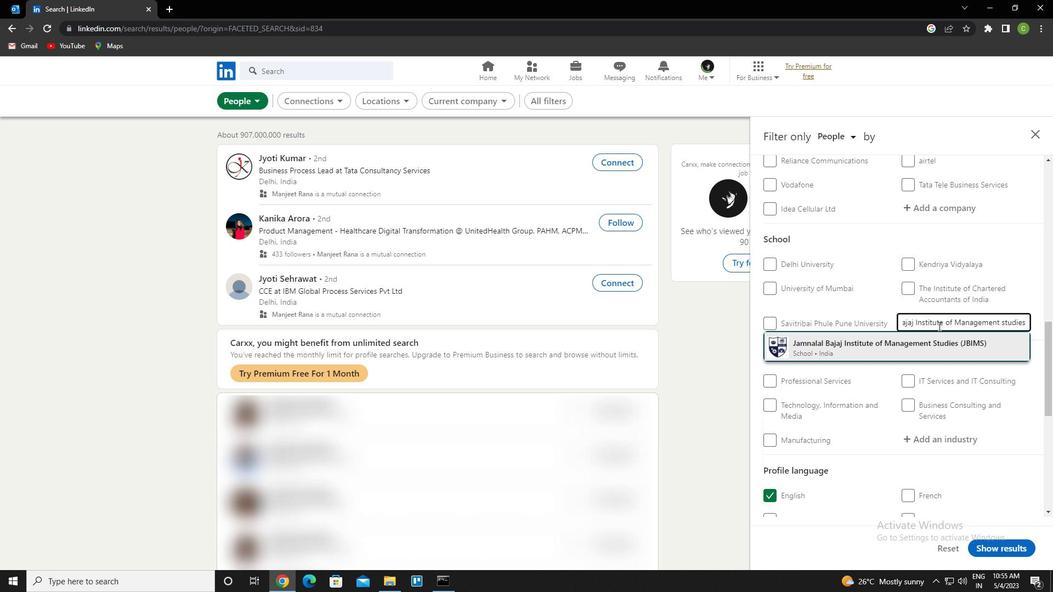 
Action: Mouse scrolled (938, 325) with delta (0, 0)
Screenshot: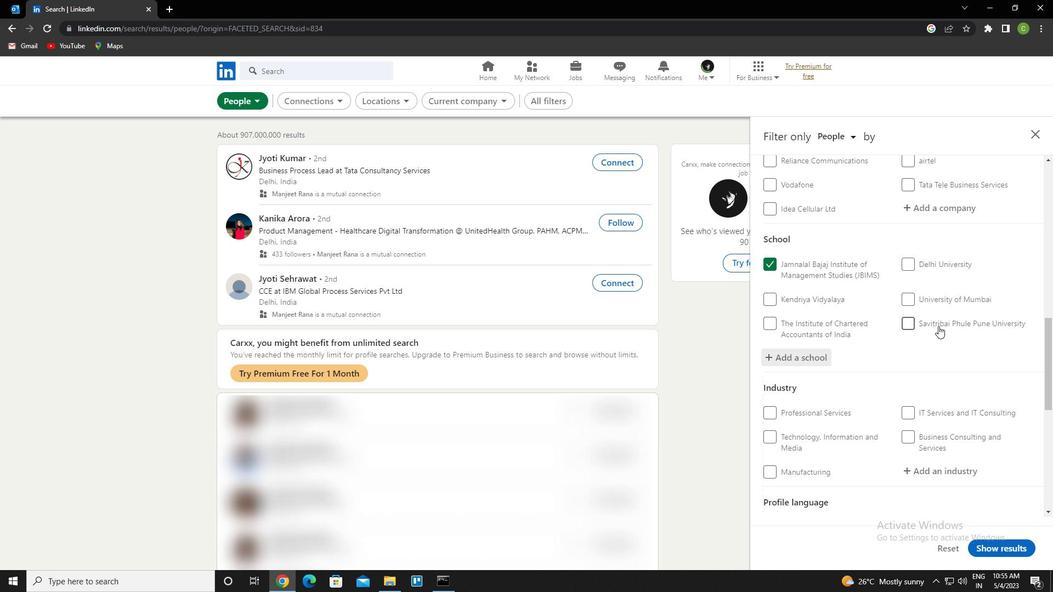 
Action: Mouse scrolled (938, 325) with delta (0, 0)
Screenshot: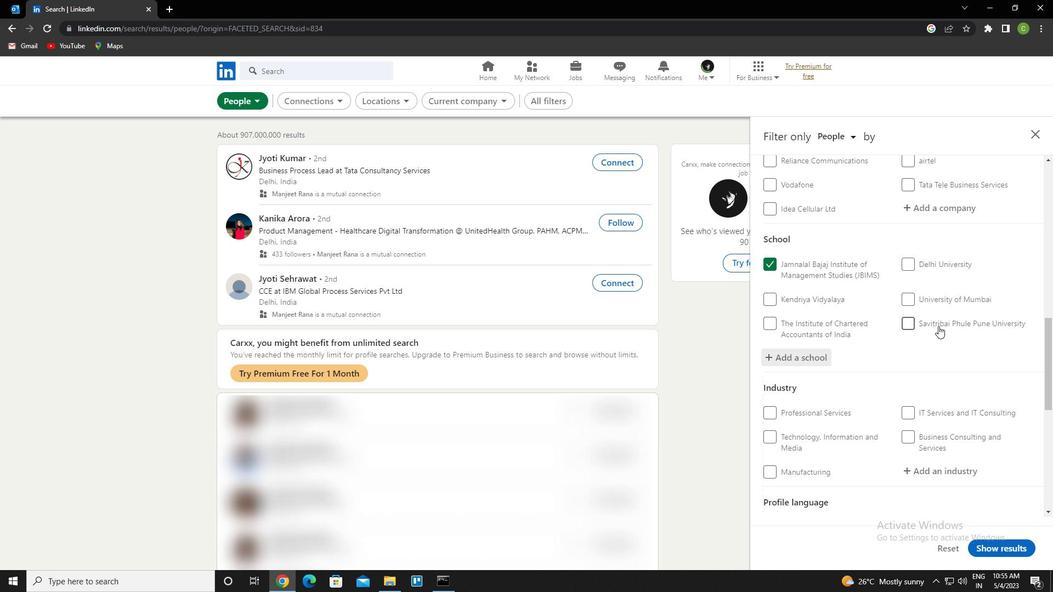 
Action: Mouse scrolled (938, 325) with delta (0, 0)
Screenshot: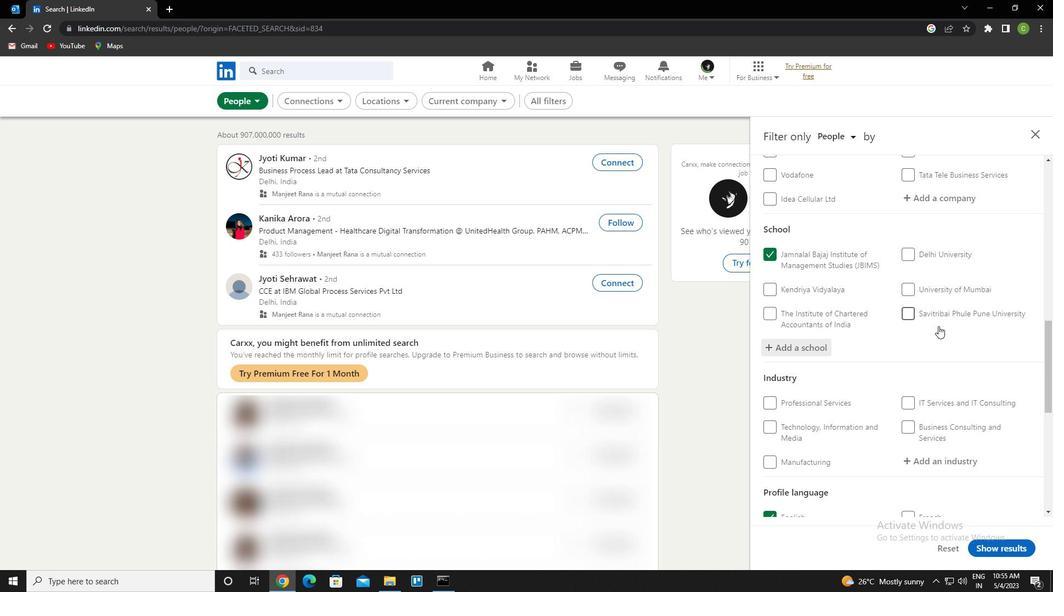 
Action: Mouse moved to (944, 304)
Screenshot: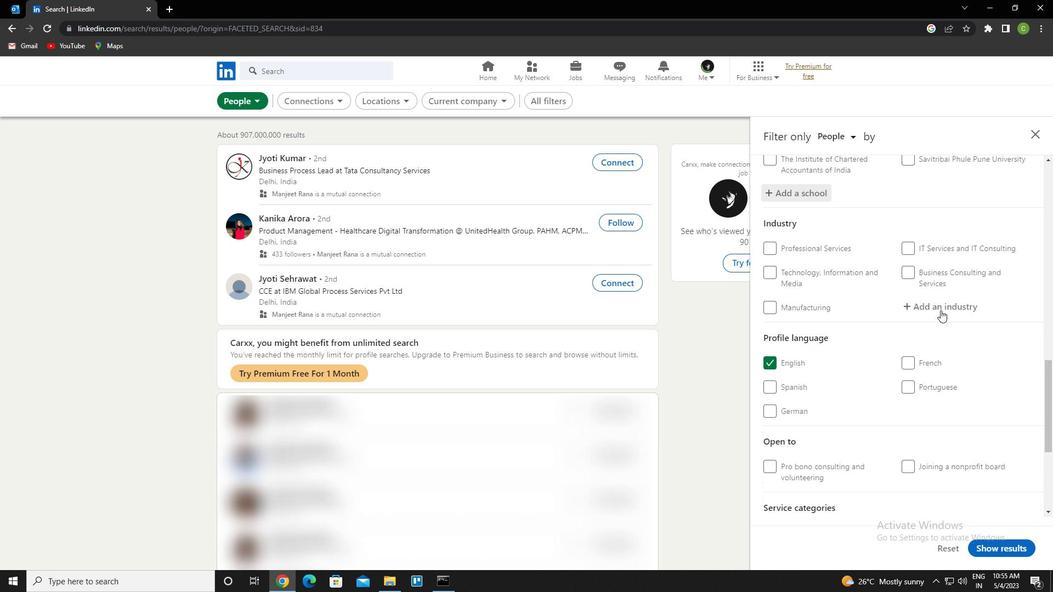 
Action: Mouse pressed left at (944, 304)
Screenshot: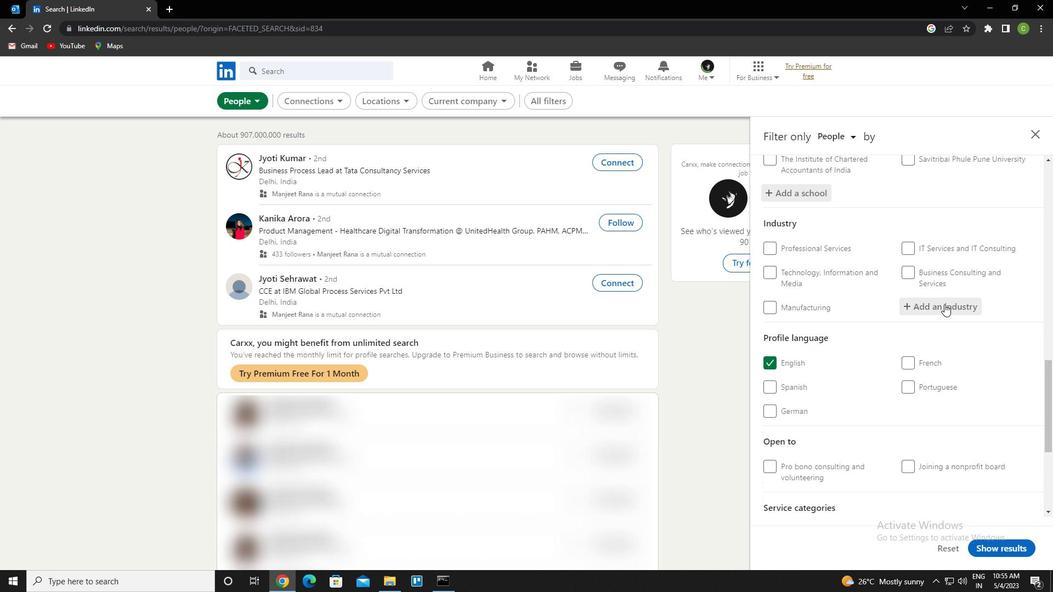 
Action: Key pressed <Key.caps_lock>r<Key.caps_lock>esidential<Key.space><Key.caps_lock>b<Key.caps_lock>uilding<Key.space>construction<Key.down><Key.enter>
Screenshot: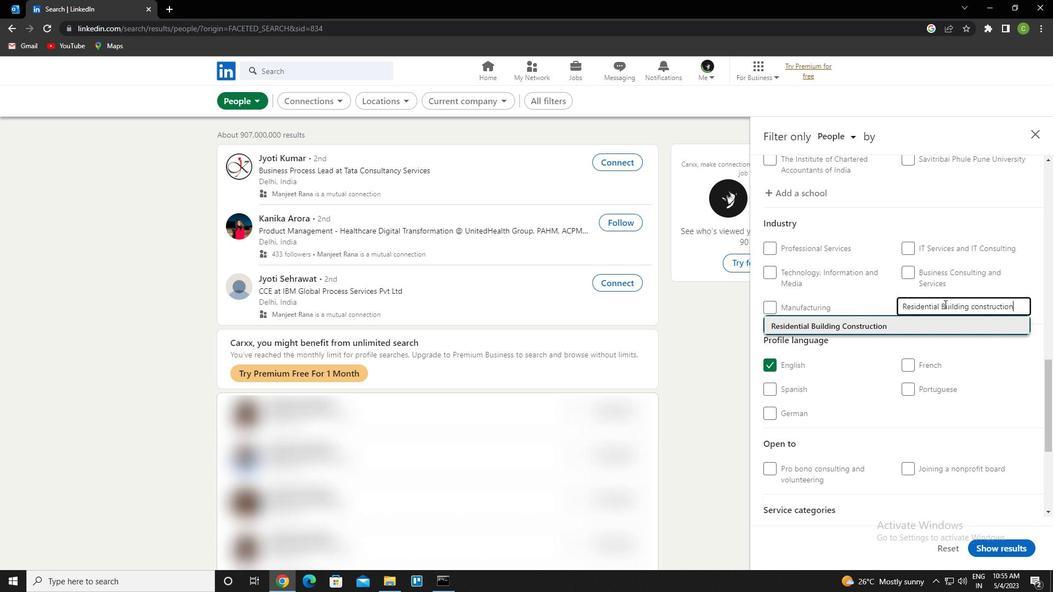 
Action: Mouse moved to (950, 307)
Screenshot: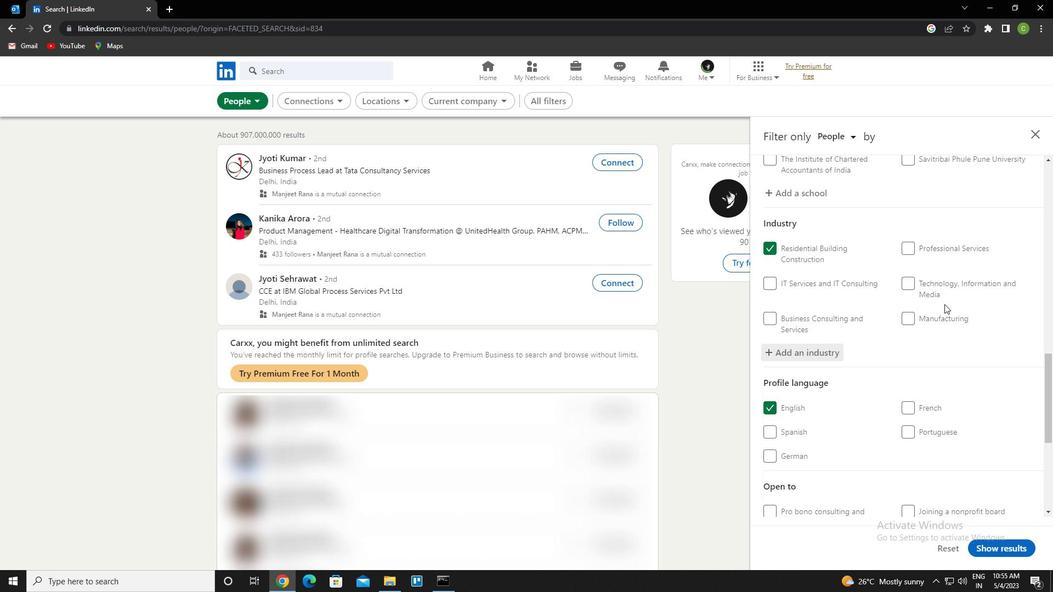 
Action: Mouse scrolled (950, 306) with delta (0, 0)
Screenshot: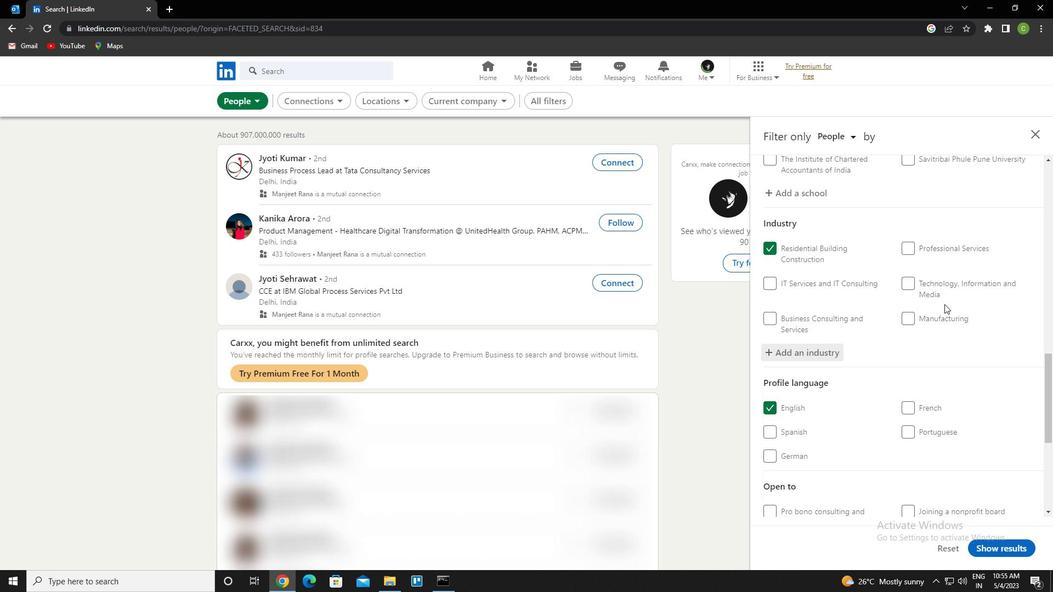
Action: Mouse moved to (951, 308)
Screenshot: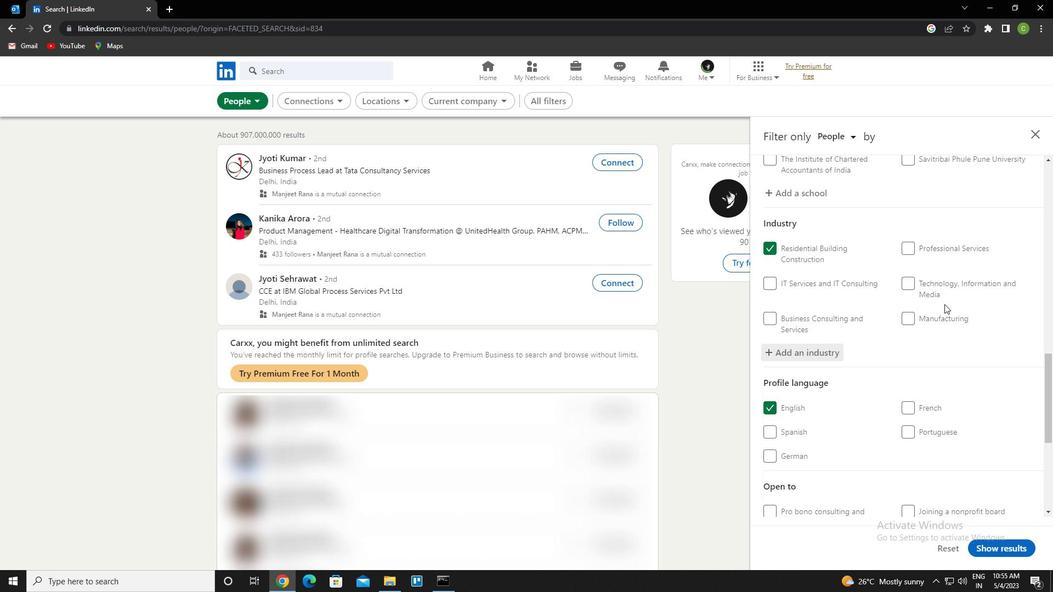 
Action: Mouse scrolled (951, 308) with delta (0, 0)
Screenshot: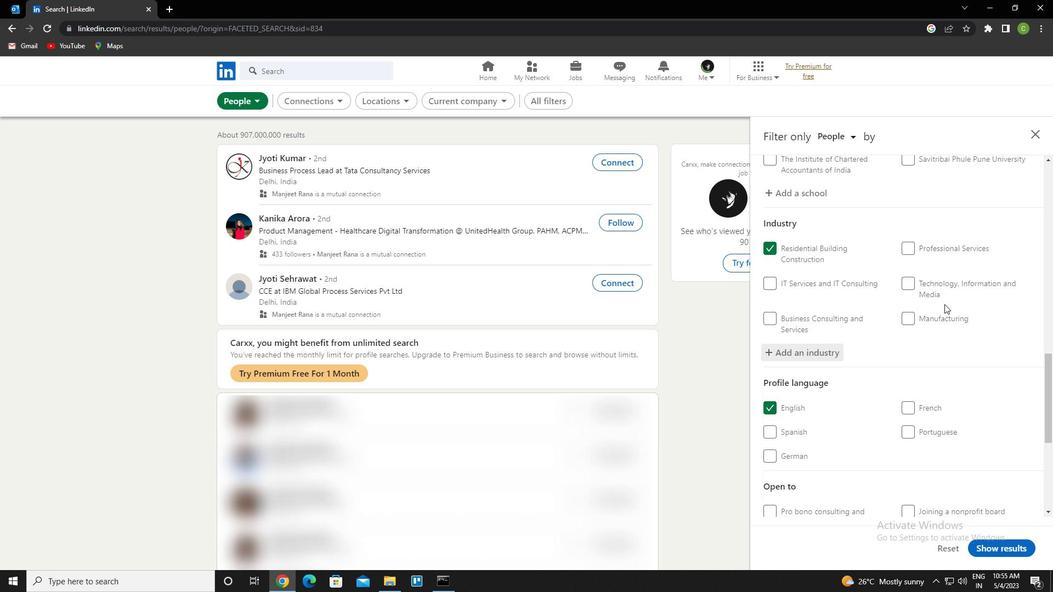 
Action: Mouse scrolled (951, 308) with delta (0, 0)
Screenshot: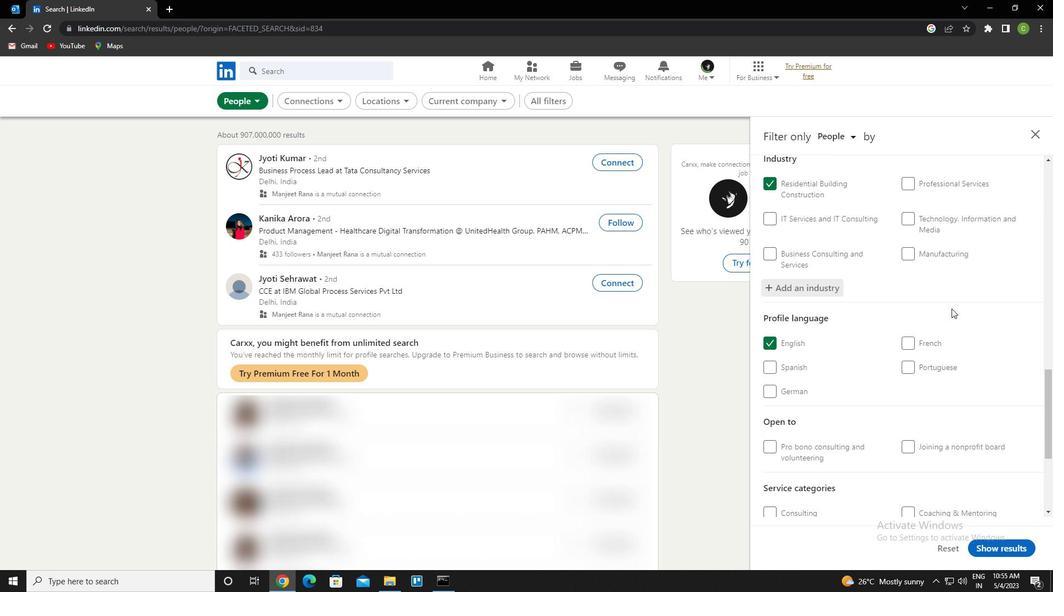 
Action: Mouse scrolled (951, 308) with delta (0, 0)
Screenshot: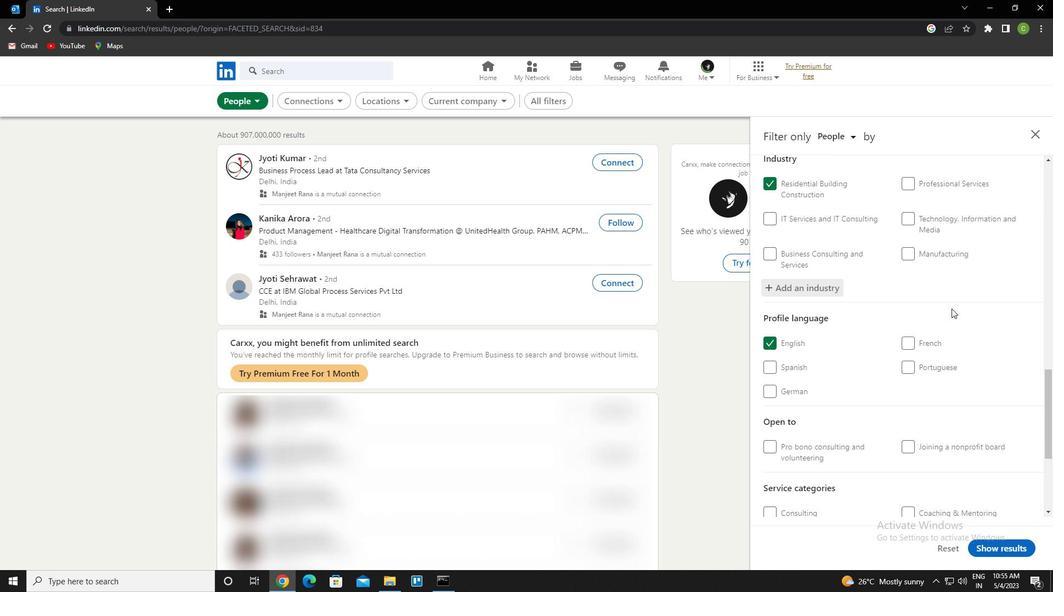 
Action: Mouse scrolled (951, 308) with delta (0, 0)
Screenshot: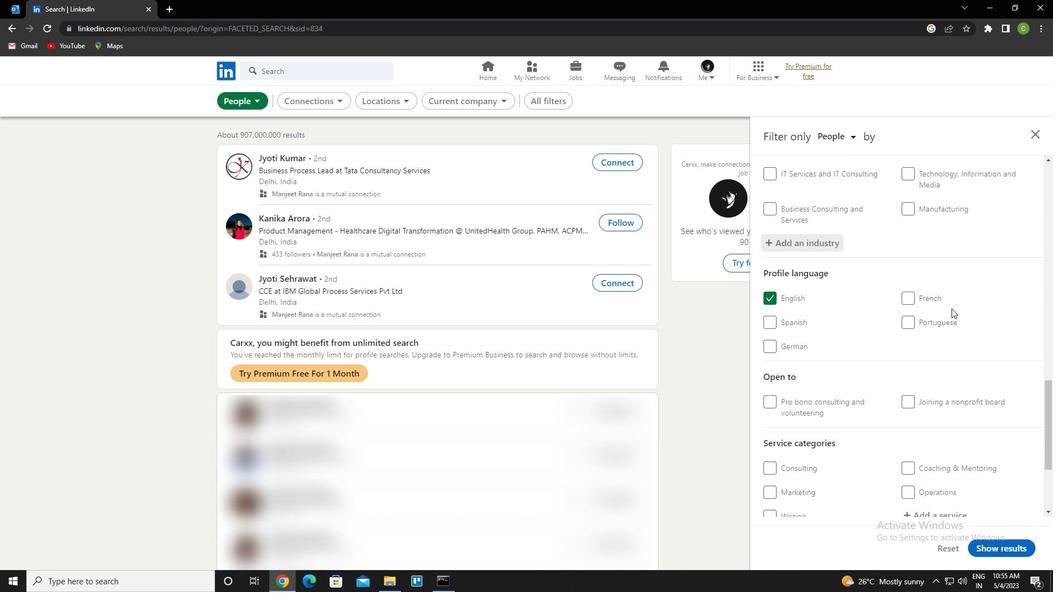 
Action: Mouse scrolled (951, 308) with delta (0, 0)
Screenshot: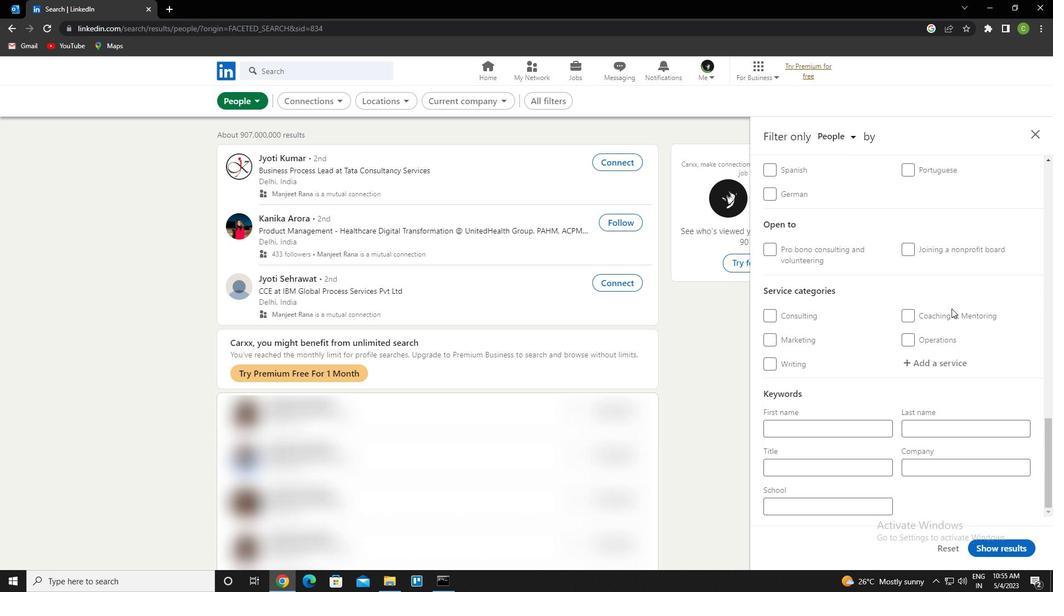 
Action: Mouse scrolled (951, 308) with delta (0, 0)
Screenshot: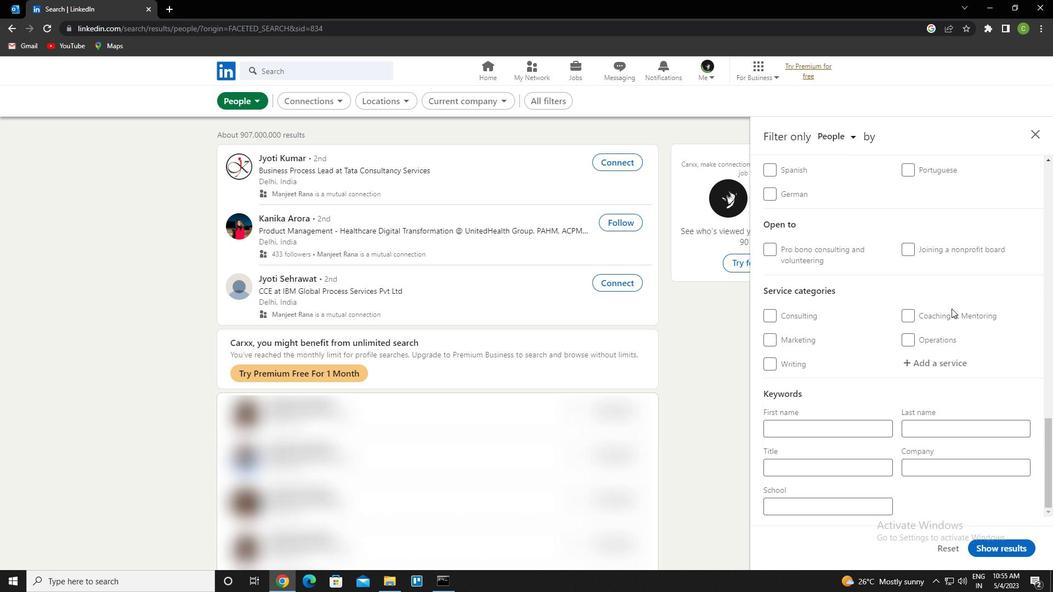 
Action: Mouse scrolled (951, 308) with delta (0, 0)
Screenshot: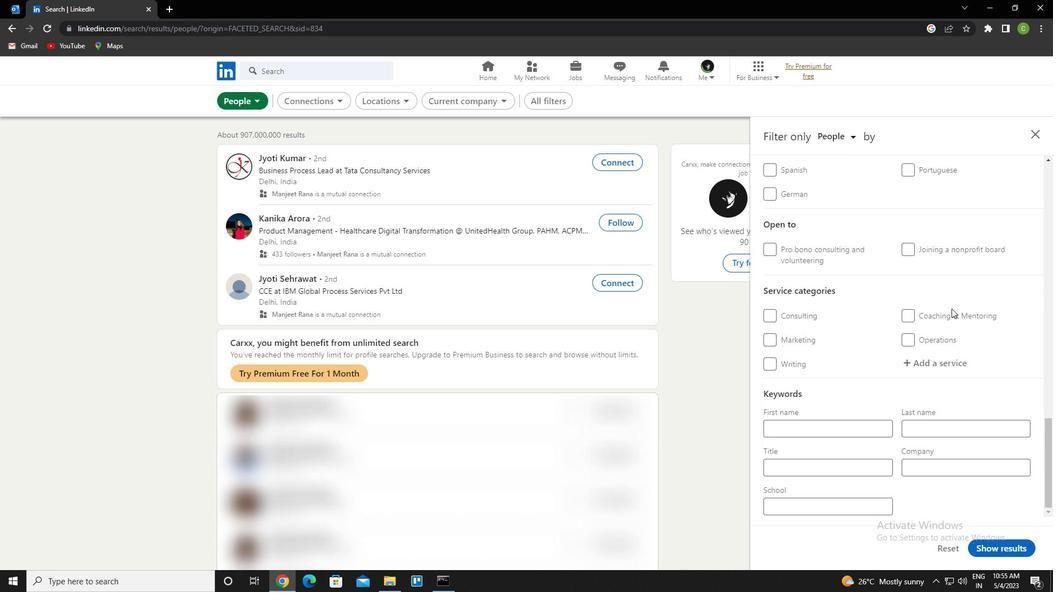 
Action: Mouse moved to (936, 365)
Screenshot: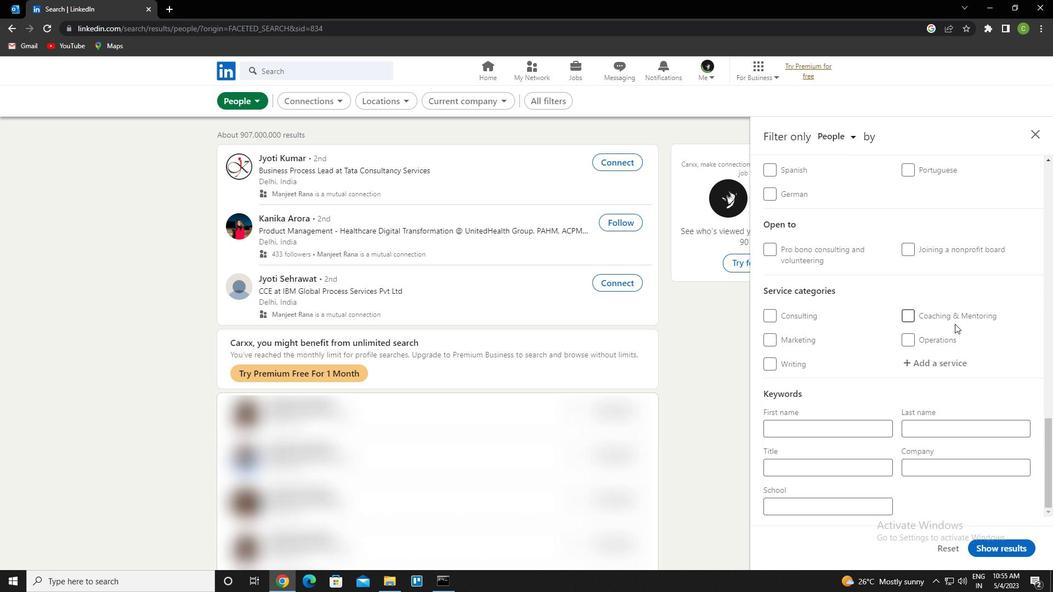 
Action: Mouse pressed left at (936, 365)
Screenshot: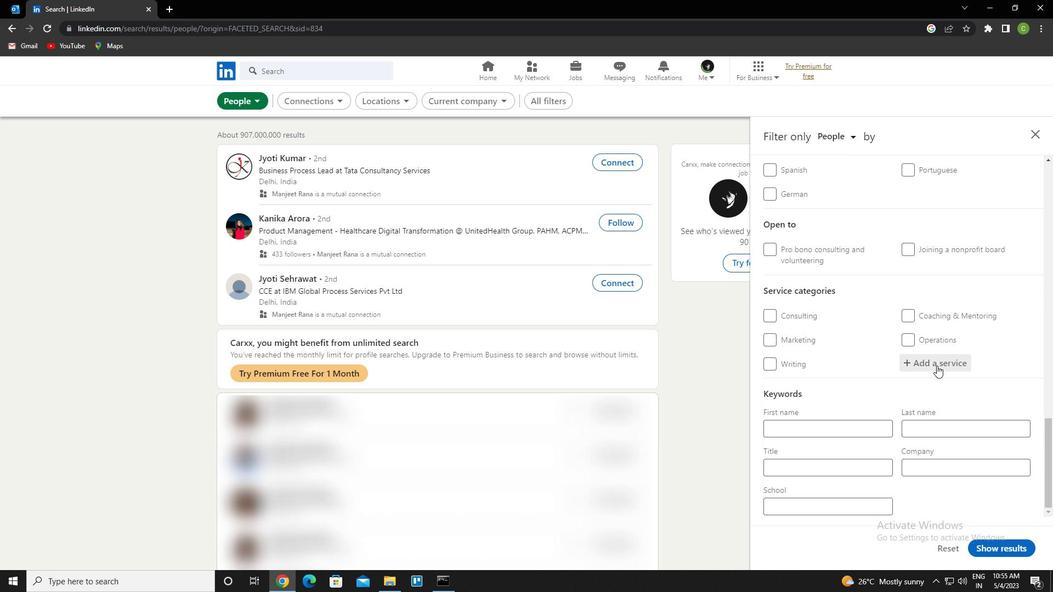 
Action: Key pressed <Key.caps_lock>e<Key.caps_lock>diting<Key.down><Key.enter>
Screenshot: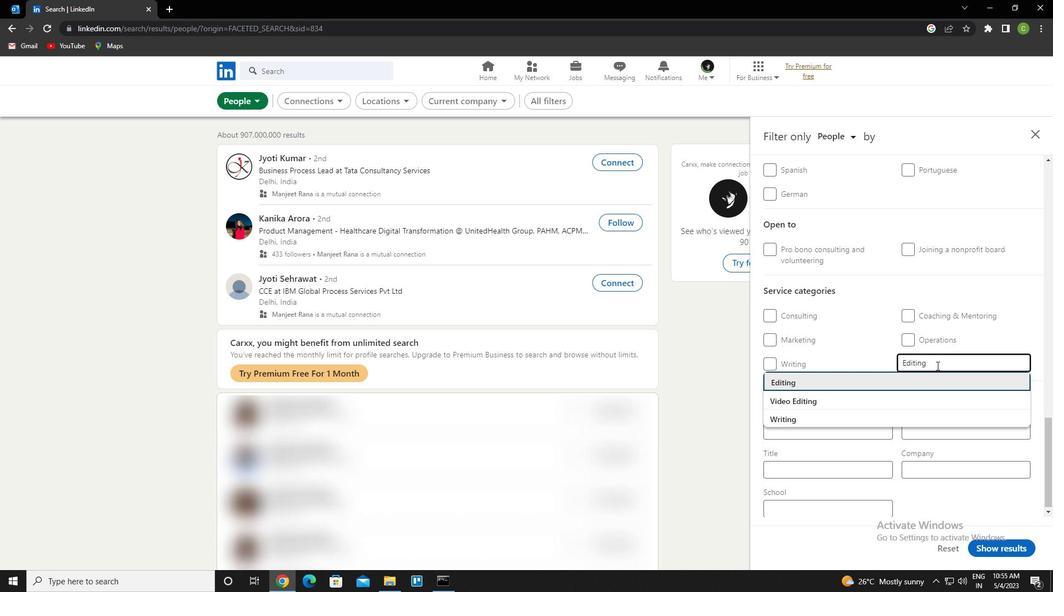
Action: Mouse moved to (915, 354)
Screenshot: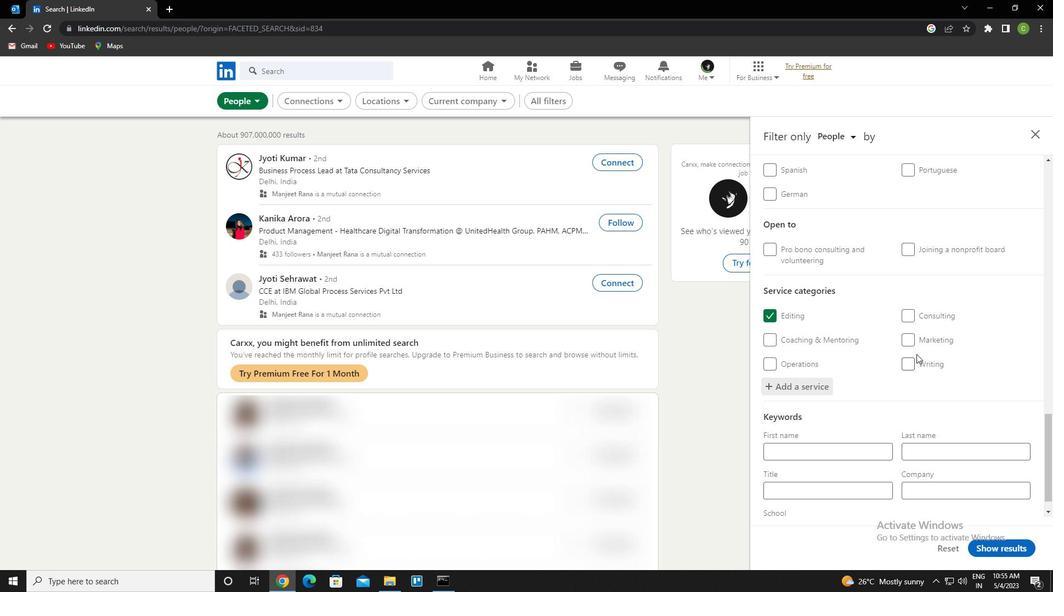 
Action: Mouse scrolled (915, 354) with delta (0, 0)
Screenshot: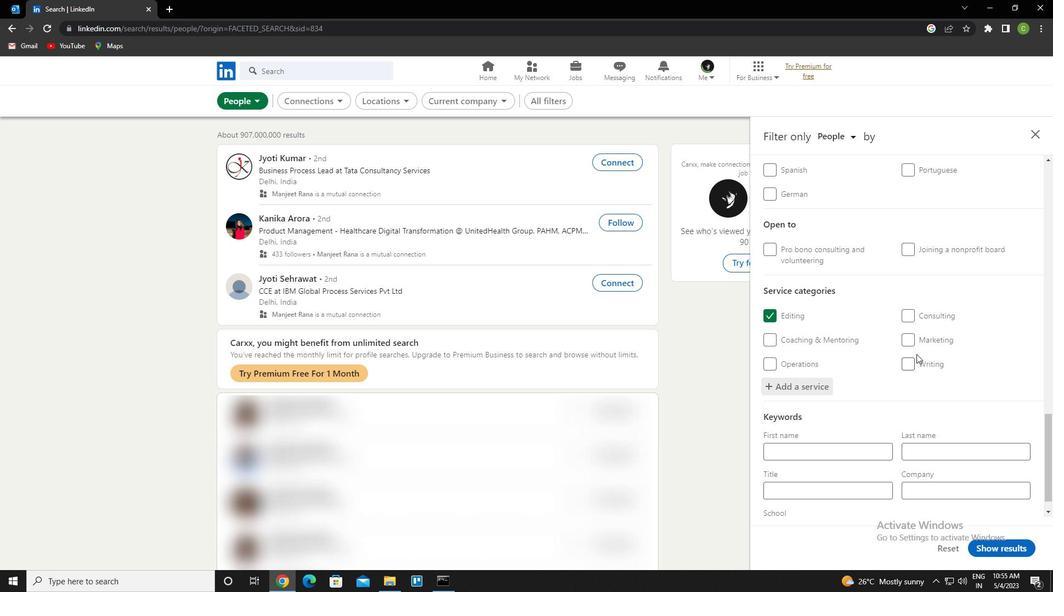 
Action: Mouse moved to (913, 357)
Screenshot: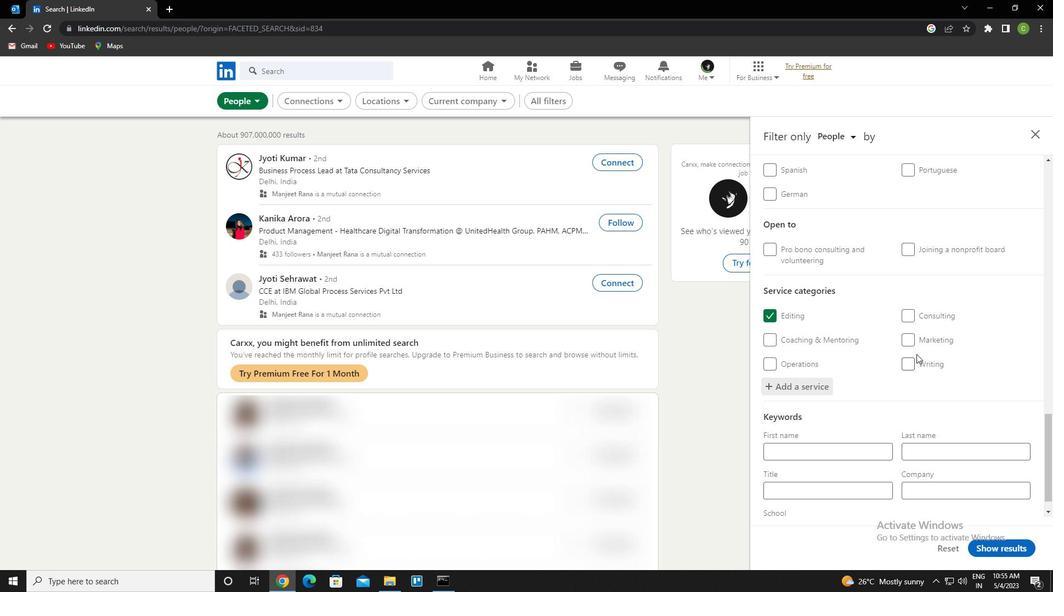 
Action: Mouse scrolled (913, 356) with delta (0, 0)
Screenshot: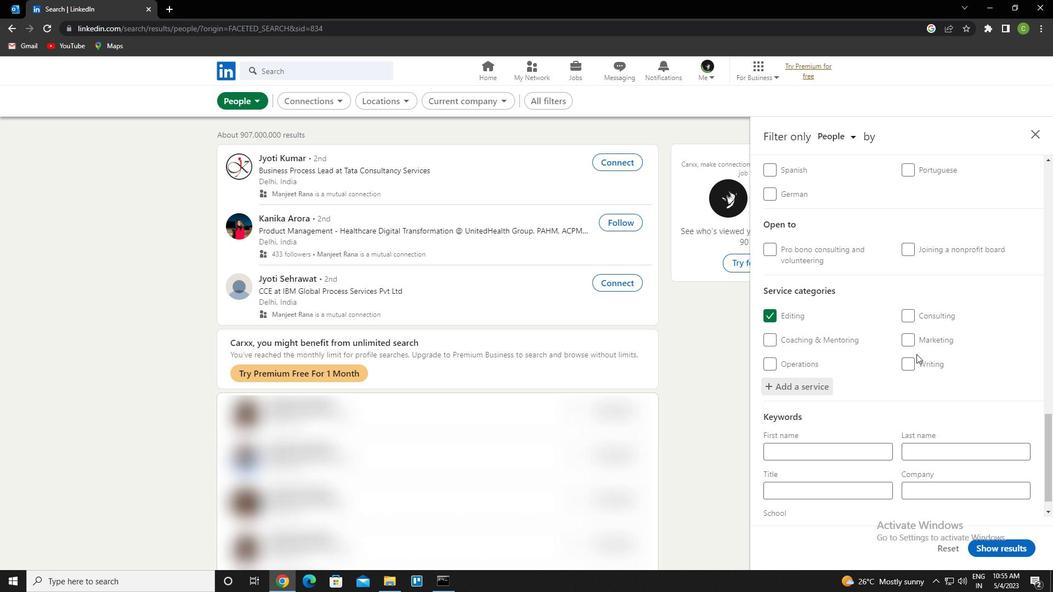 
Action: Mouse moved to (912, 358)
Screenshot: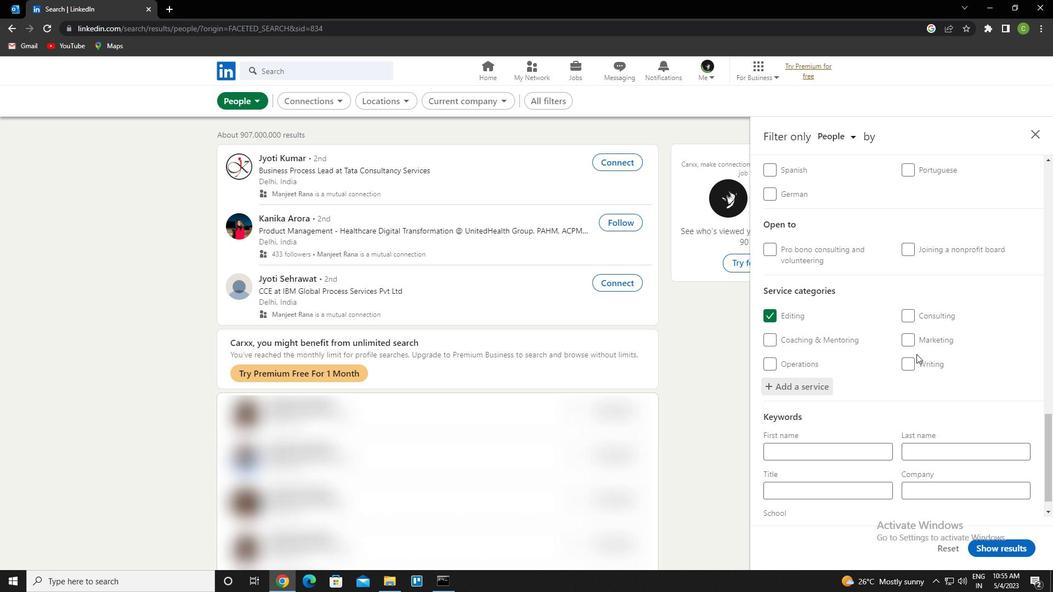 
Action: Mouse scrolled (912, 358) with delta (0, 0)
Screenshot: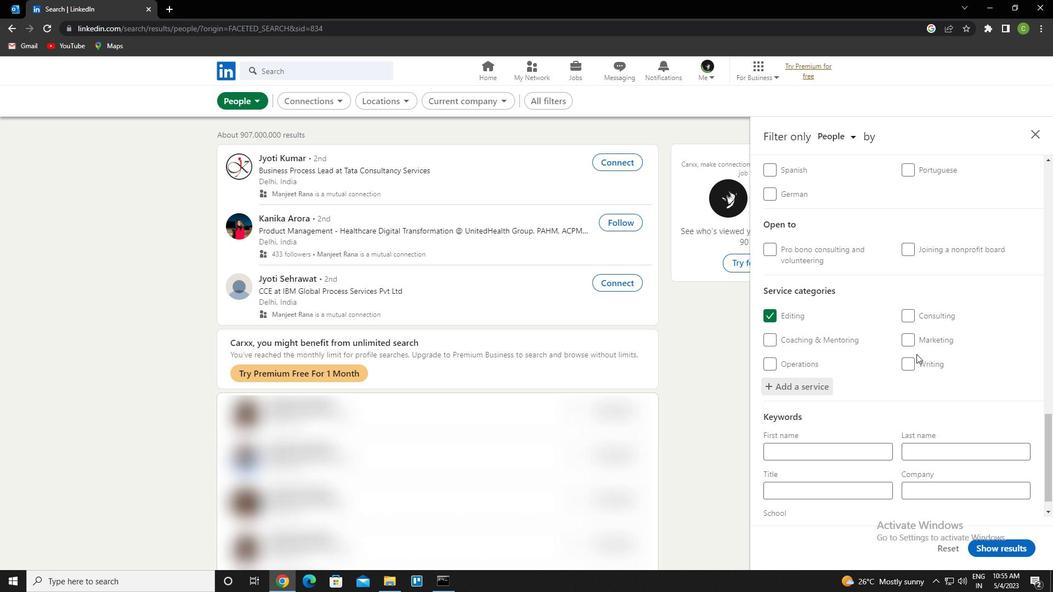 
Action: Mouse moved to (911, 360)
Screenshot: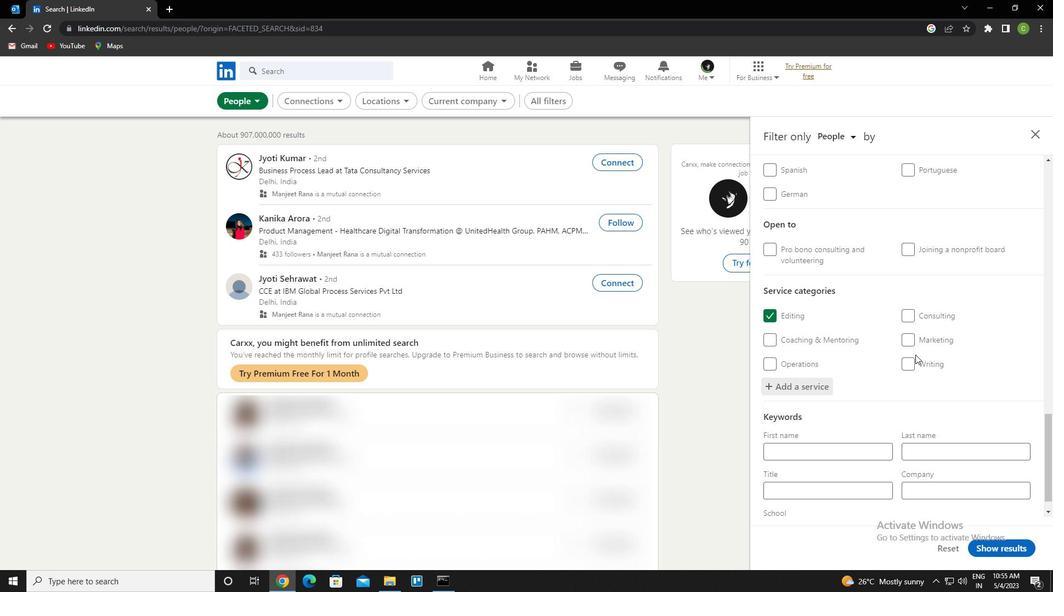 
Action: Mouse scrolled (911, 359) with delta (0, 0)
Screenshot: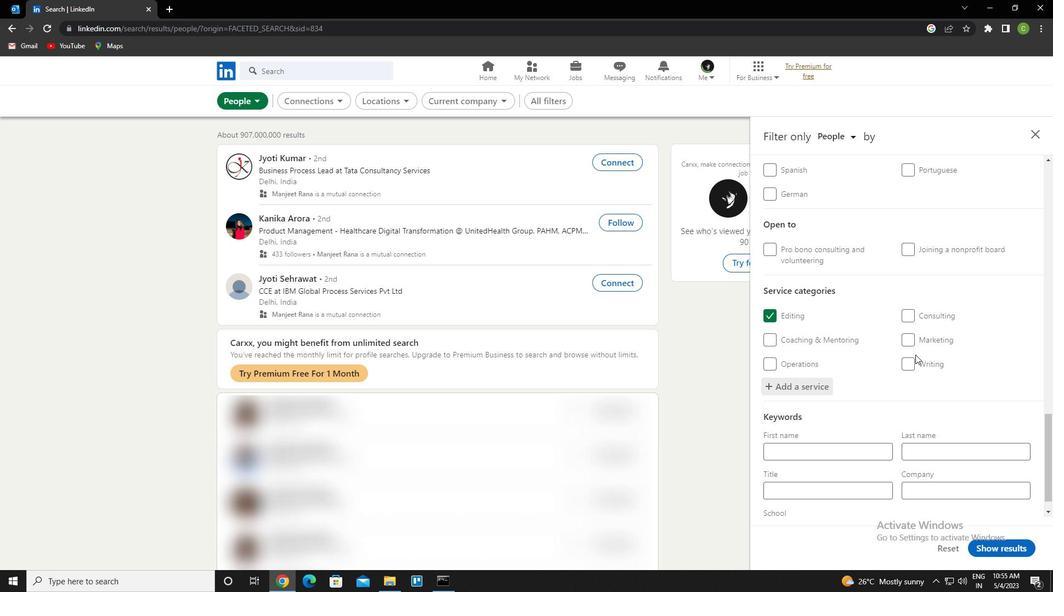 
Action: Mouse moved to (911, 362)
Screenshot: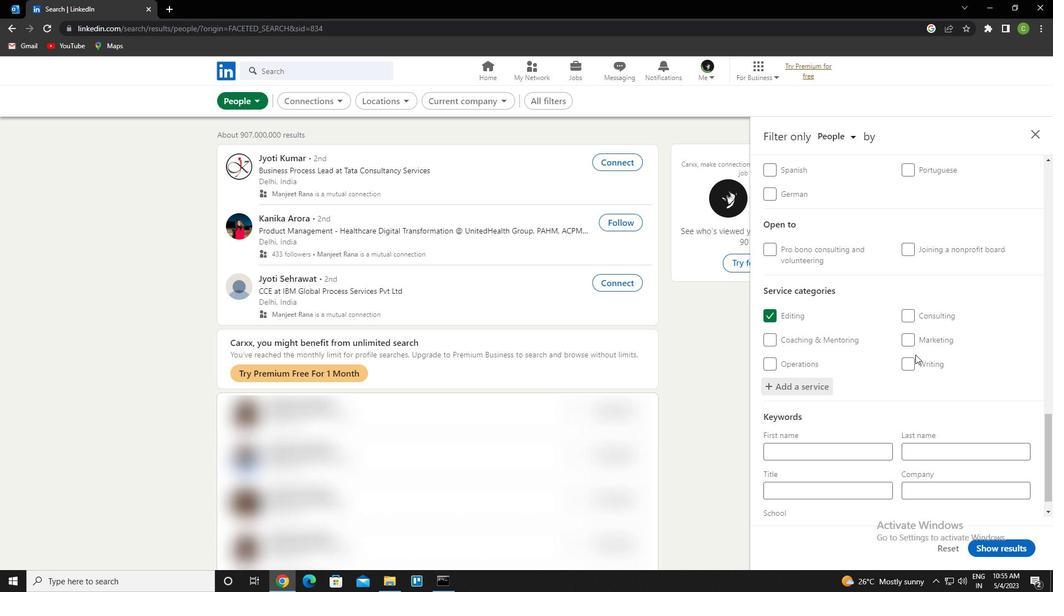 
Action: Mouse scrolled (911, 361) with delta (0, 0)
Screenshot: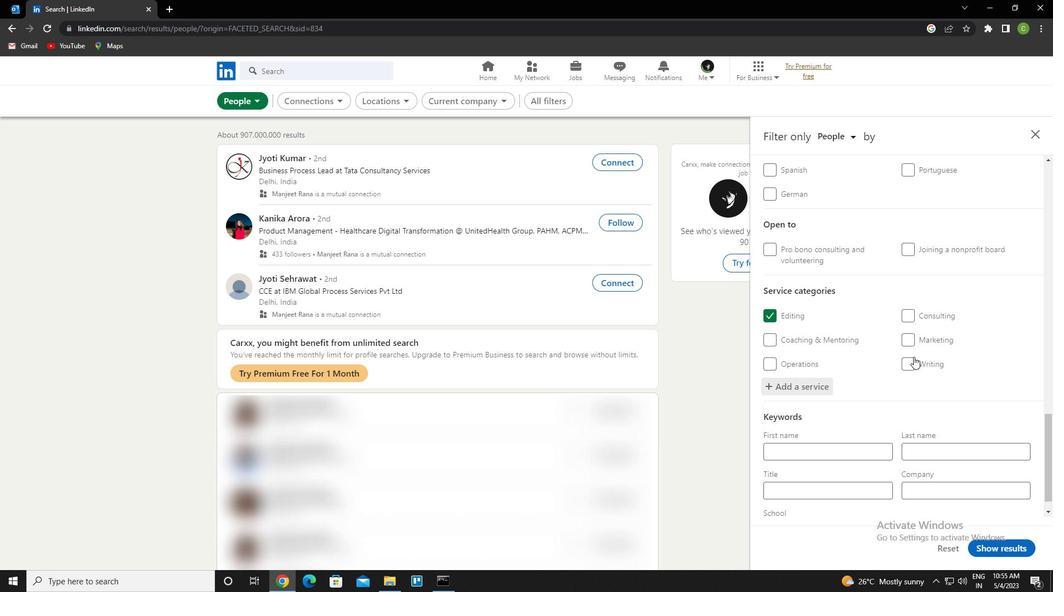 
Action: Mouse moved to (858, 461)
Screenshot: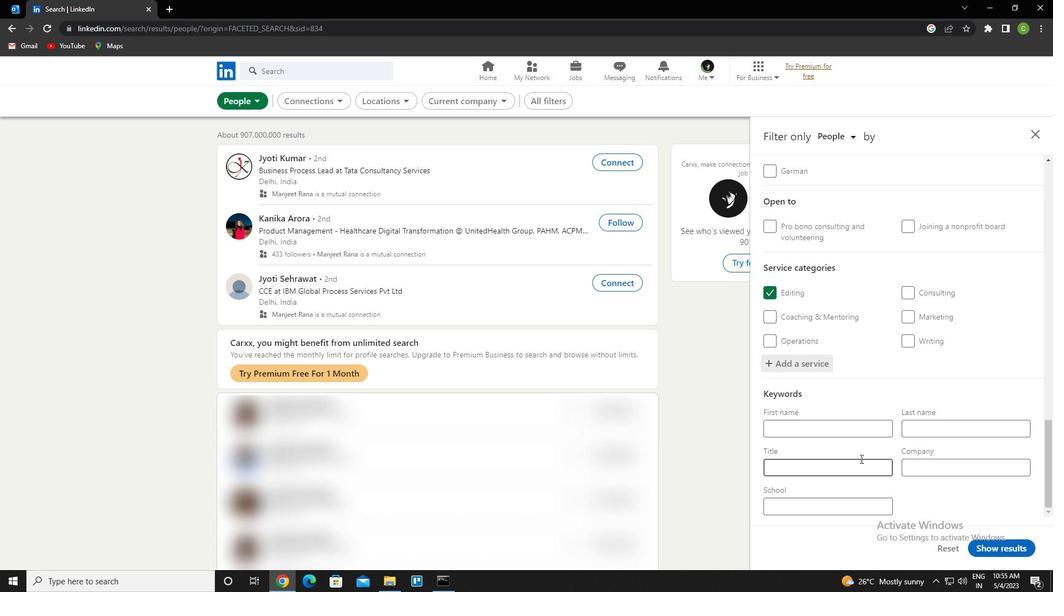 
Action: Mouse pressed left at (858, 461)
Screenshot: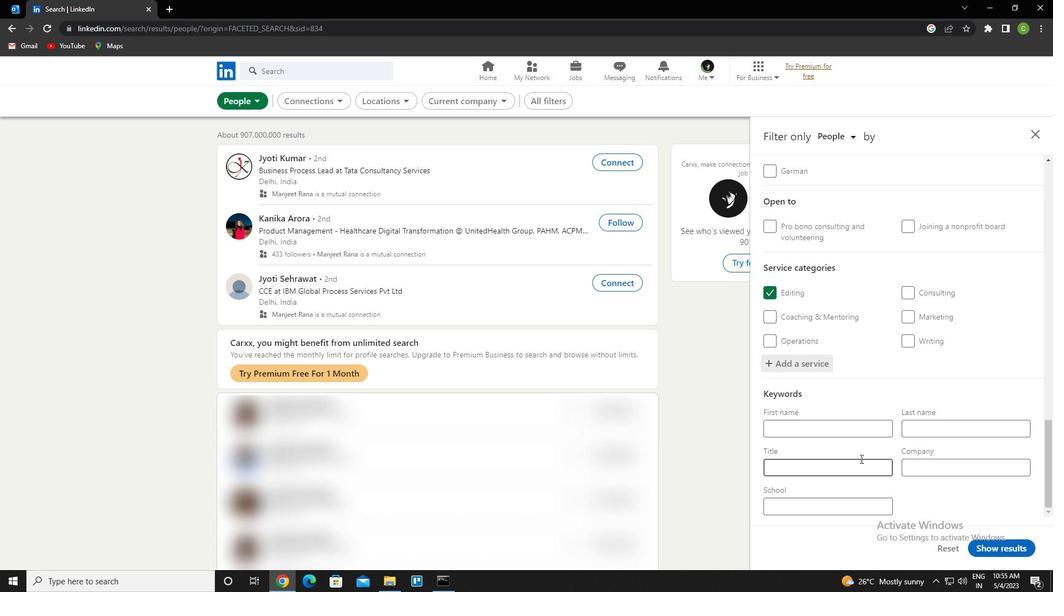 
Action: Key pressed <Key.caps_lock>q<Key.caps_lock>uality<Key.space><Key.caps_lock>e<Key.caps_lock>ngineer
Screenshot: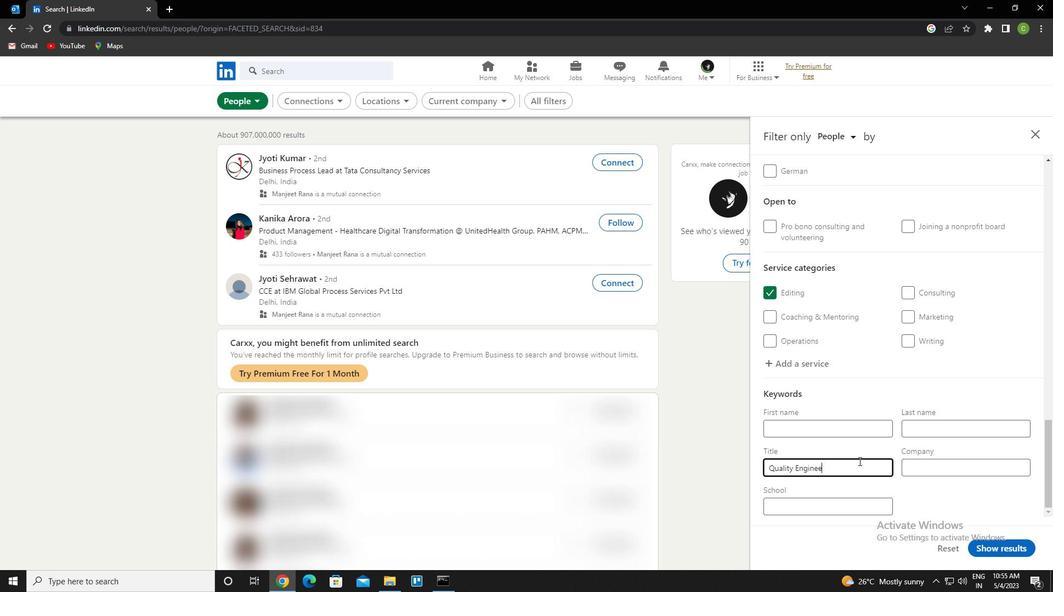 
Action: Mouse moved to (1032, 550)
Screenshot: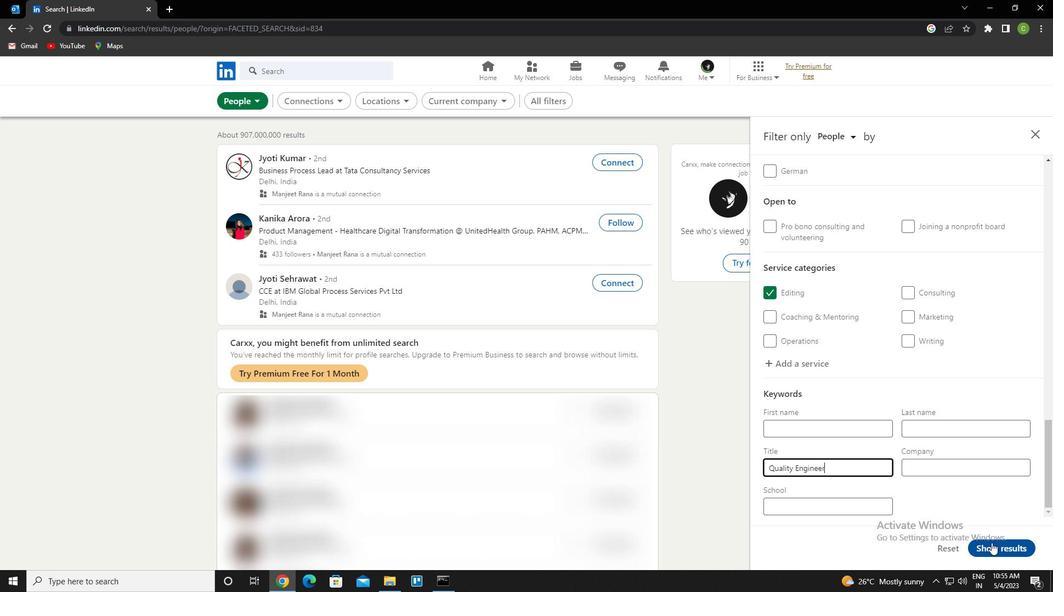
Action: Mouse pressed left at (1032, 550)
Screenshot: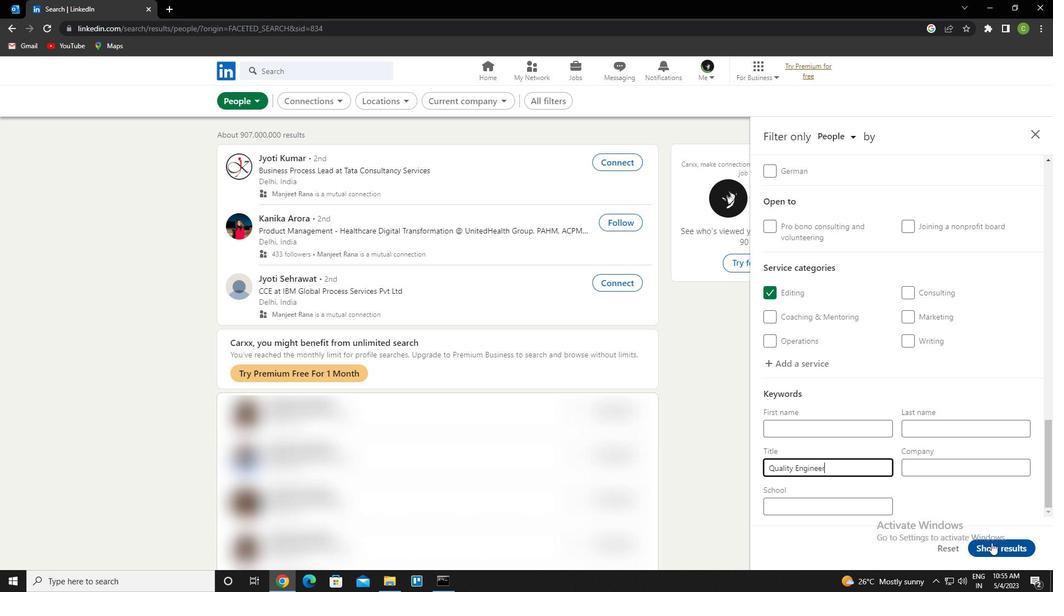 
Action: Mouse moved to (431, 544)
Screenshot: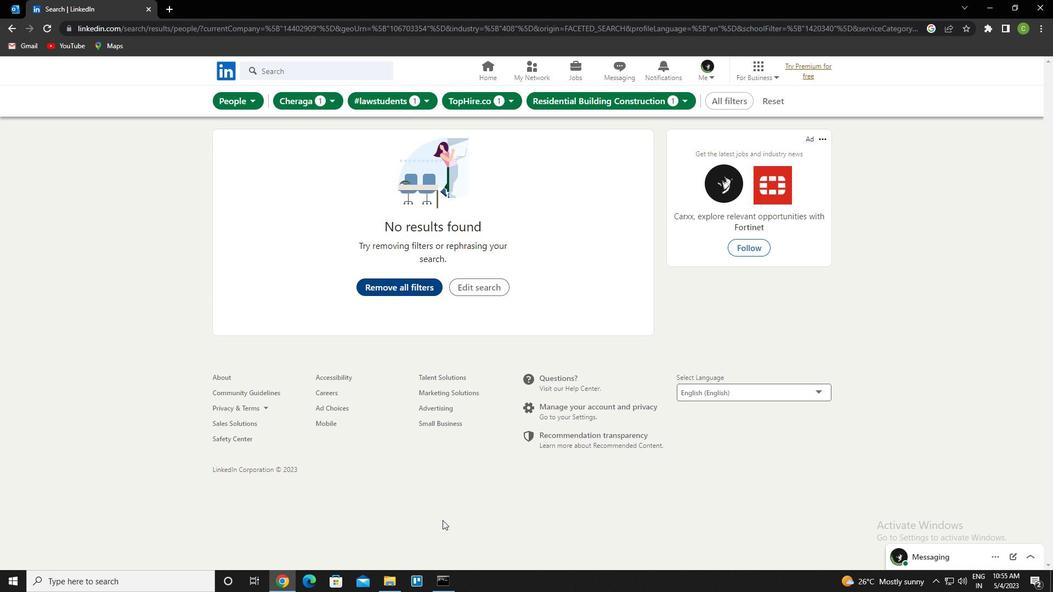 
